 Task: Send an email with the signature Courtney Young with the subject Thank you for a donation and the message I noticed some discrepancies in the inventory report. Can you please review it and let me know if there are any issues? from softage.10@softage.net to softage.6@softage.net and move the email from Sent Items to the folder Influencer marketing
Action: Mouse moved to (468, 455)
Screenshot: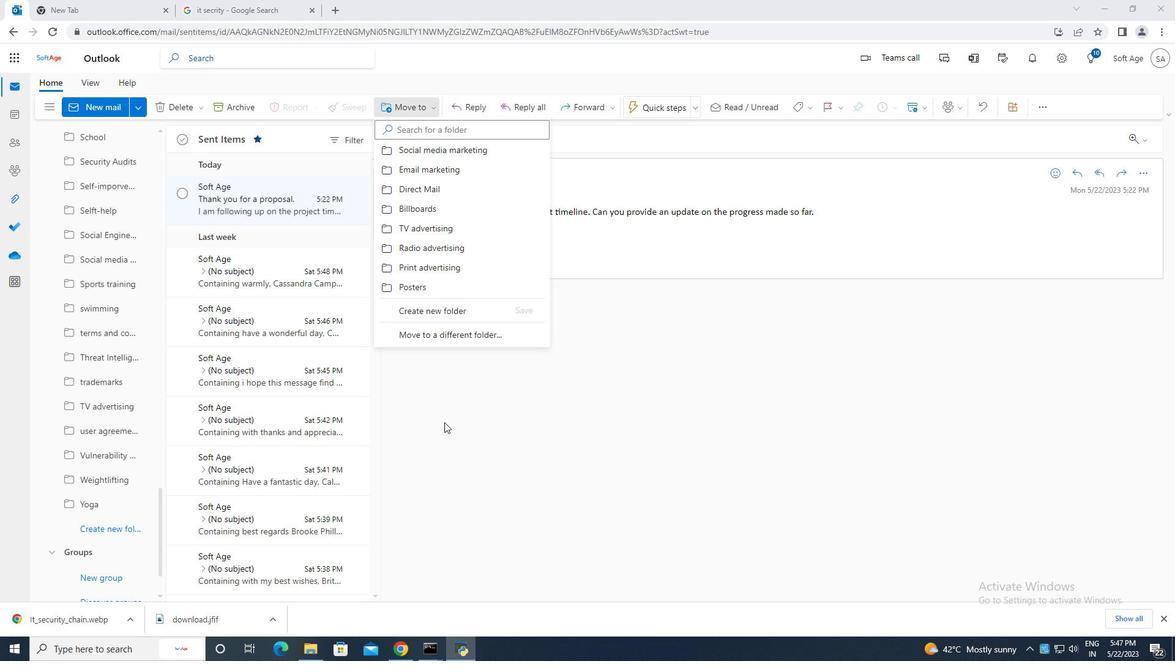 
Action: Mouse pressed left at (468, 455)
Screenshot: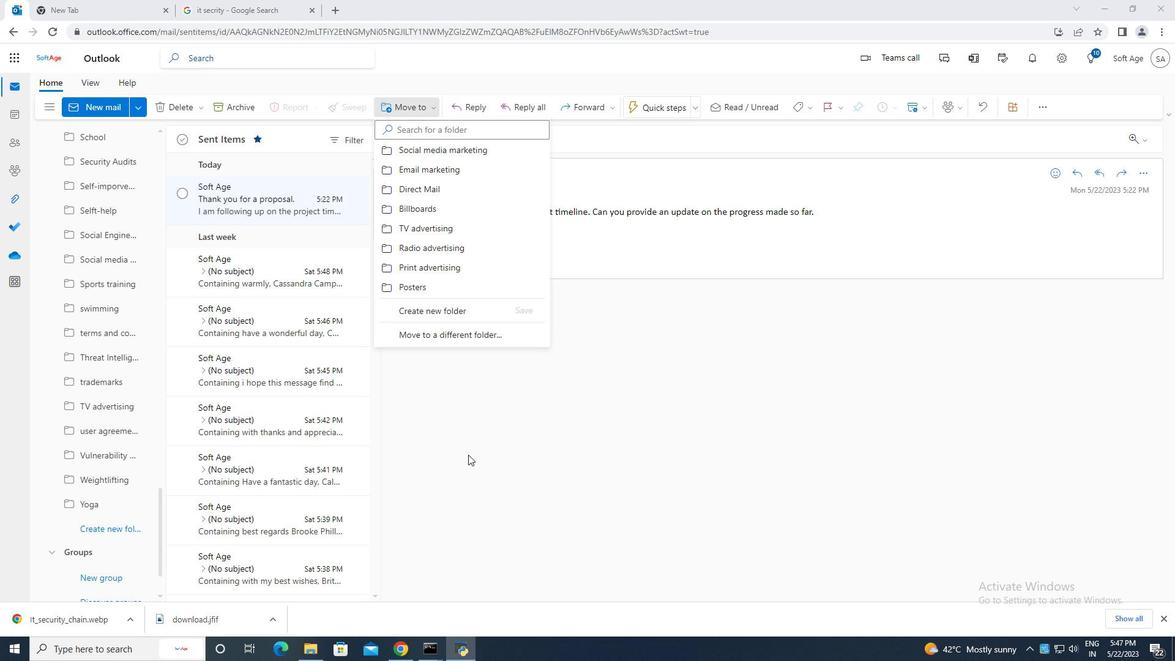 
Action: Mouse moved to (99, 106)
Screenshot: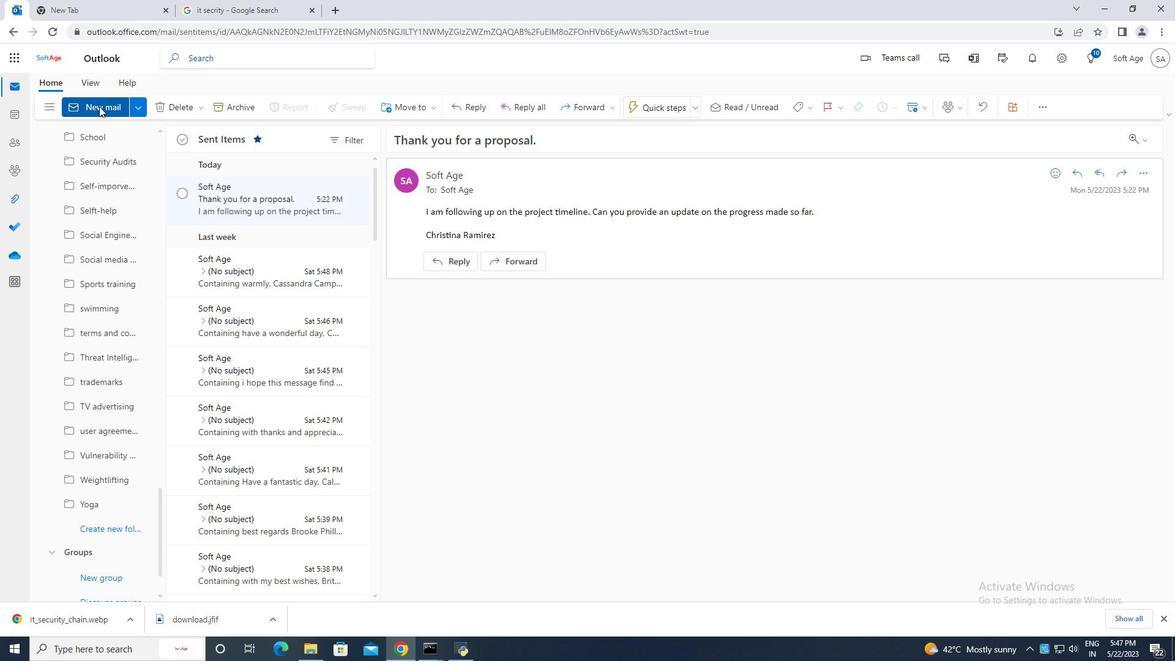 
Action: Mouse pressed left at (99, 106)
Screenshot: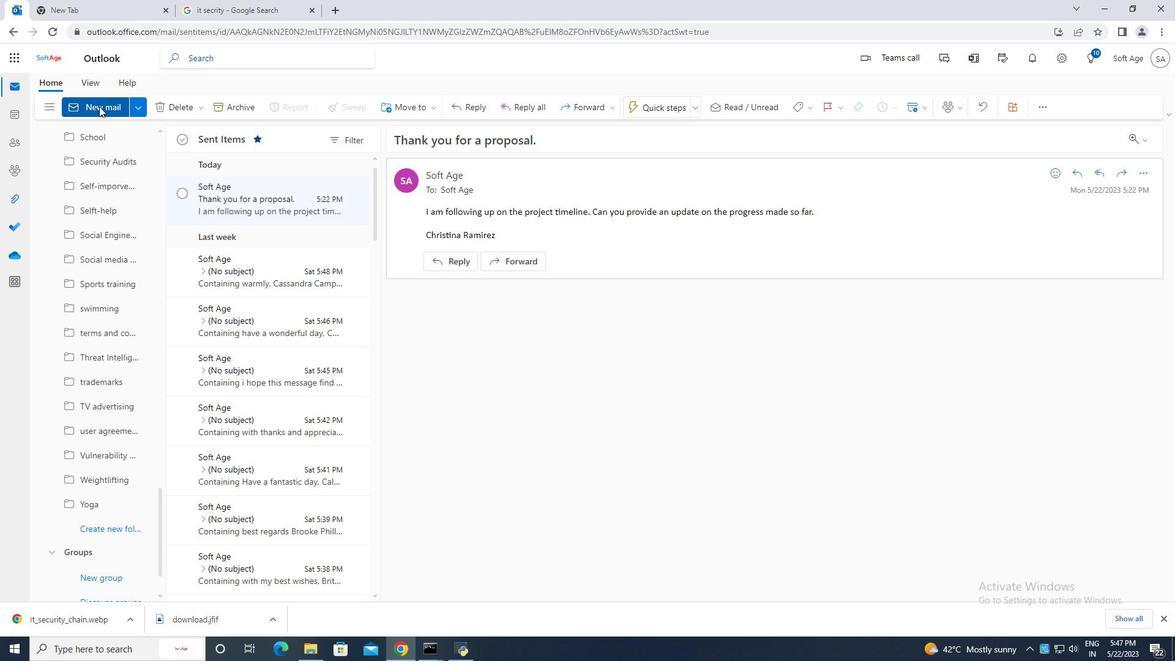 
Action: Mouse moved to (793, 106)
Screenshot: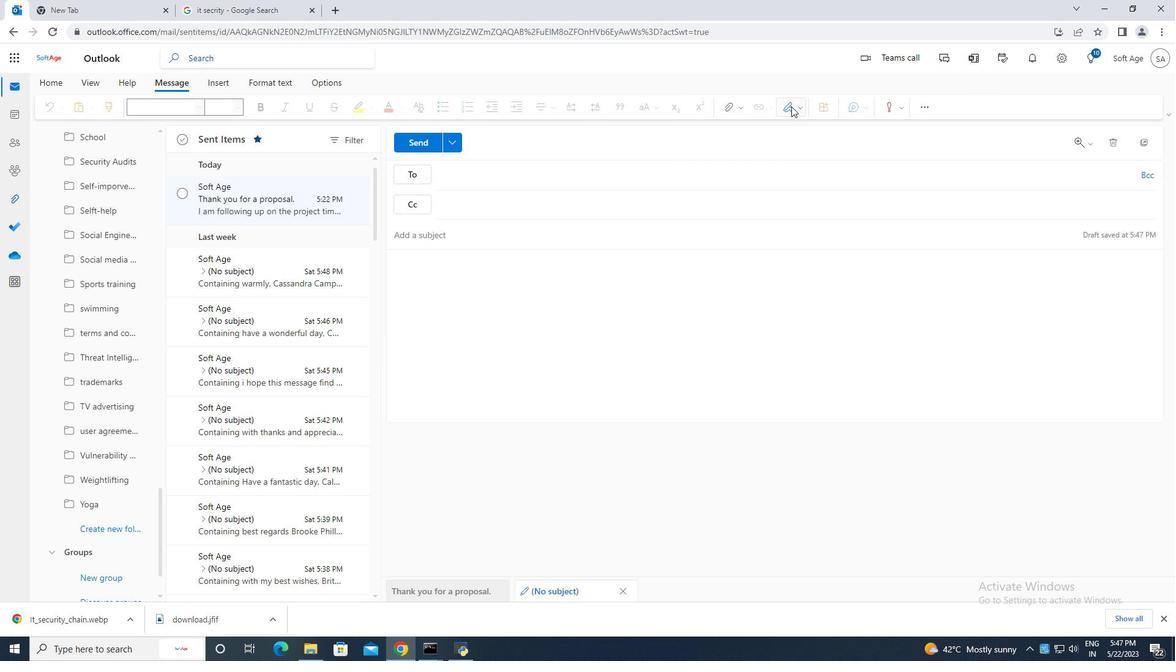 
Action: Mouse pressed left at (793, 106)
Screenshot: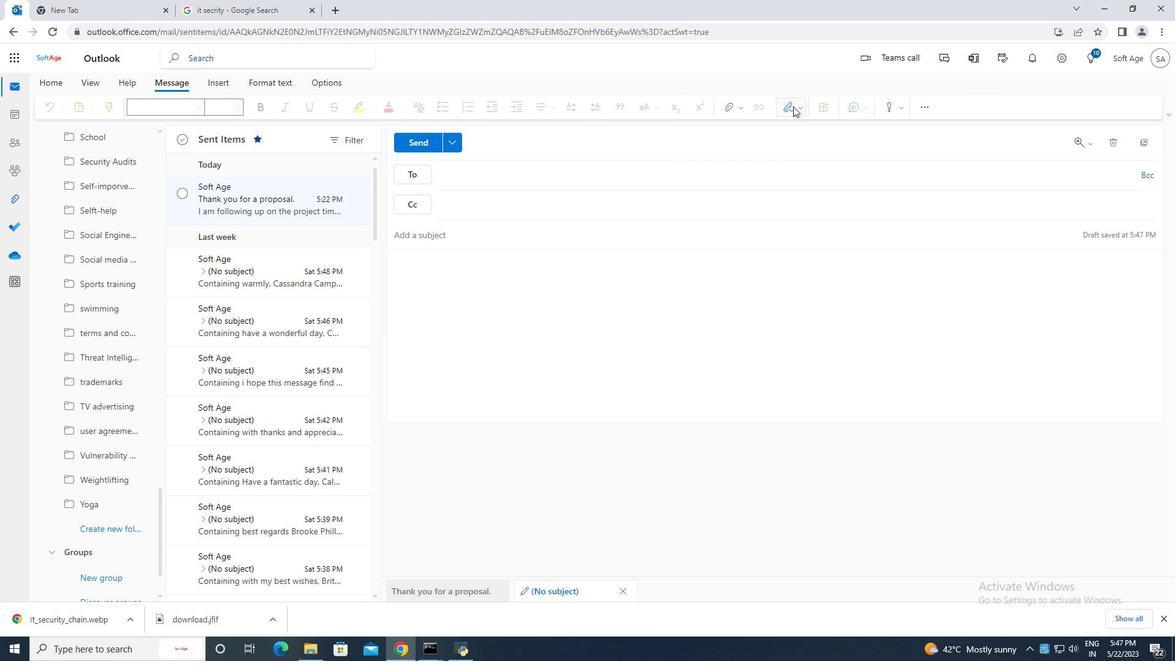 
Action: Mouse moved to (761, 156)
Screenshot: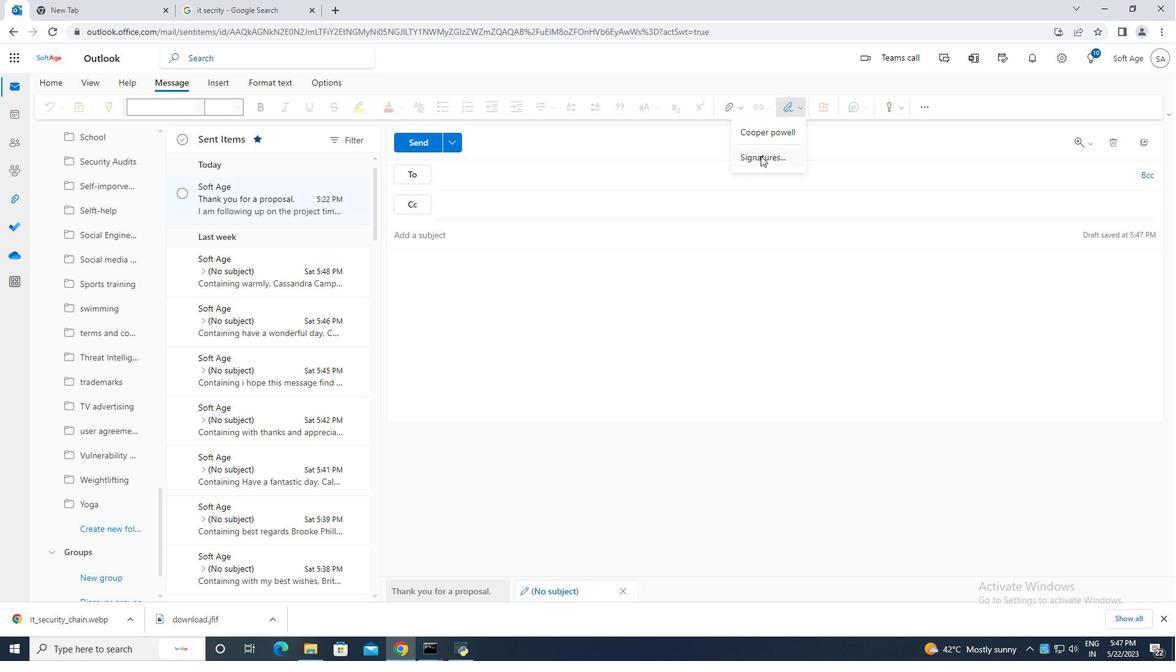 
Action: Mouse pressed left at (761, 156)
Screenshot: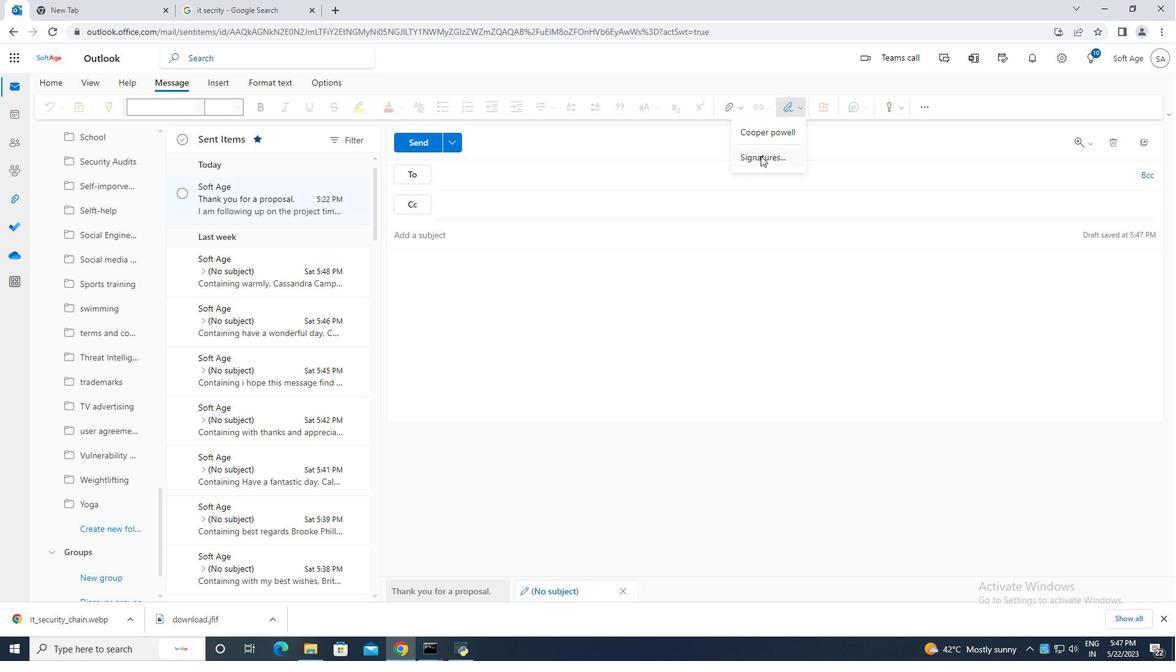 
Action: Mouse moved to (826, 205)
Screenshot: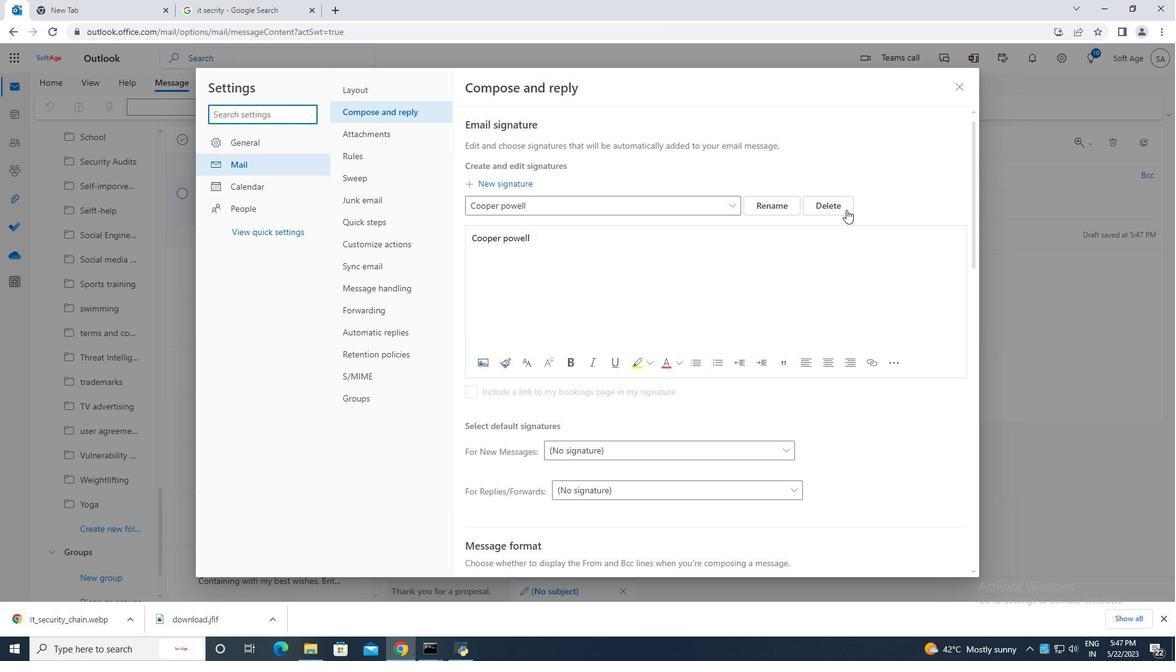 
Action: Mouse pressed left at (826, 205)
Screenshot: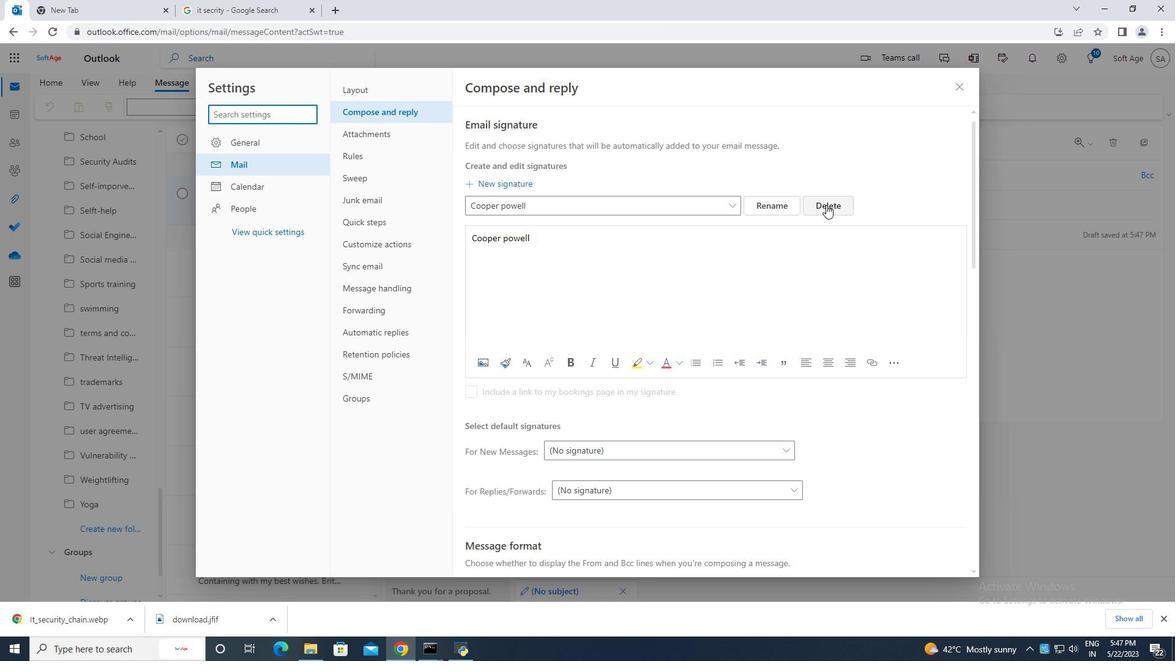 
Action: Mouse moved to (535, 207)
Screenshot: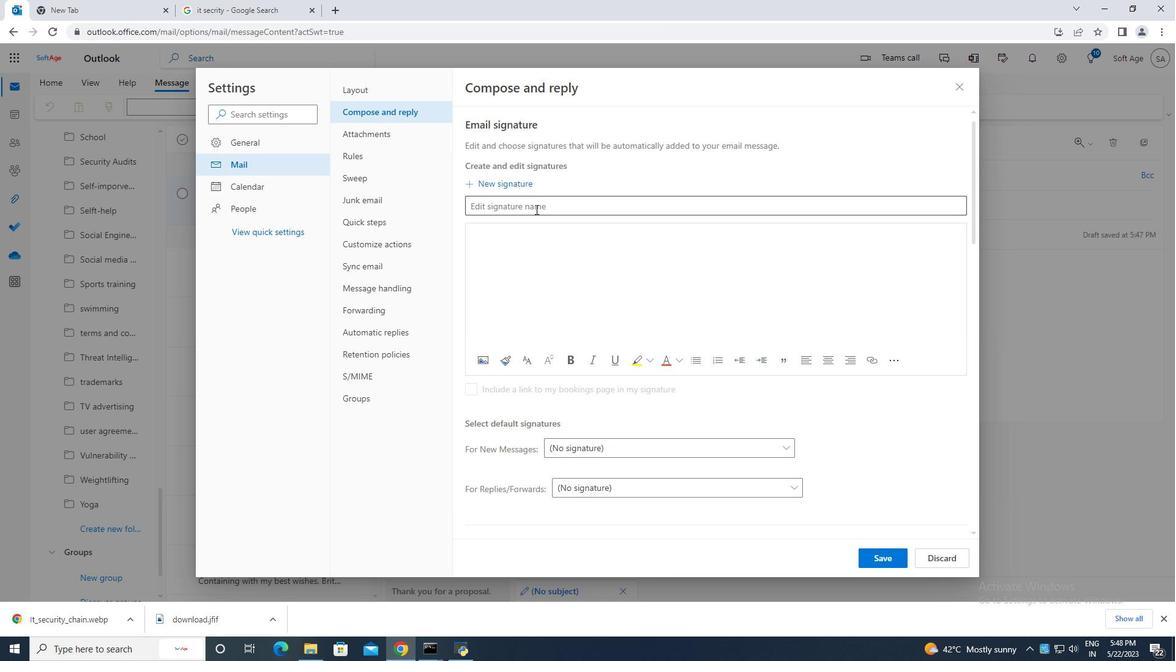 
Action: Mouse pressed left at (535, 207)
Screenshot: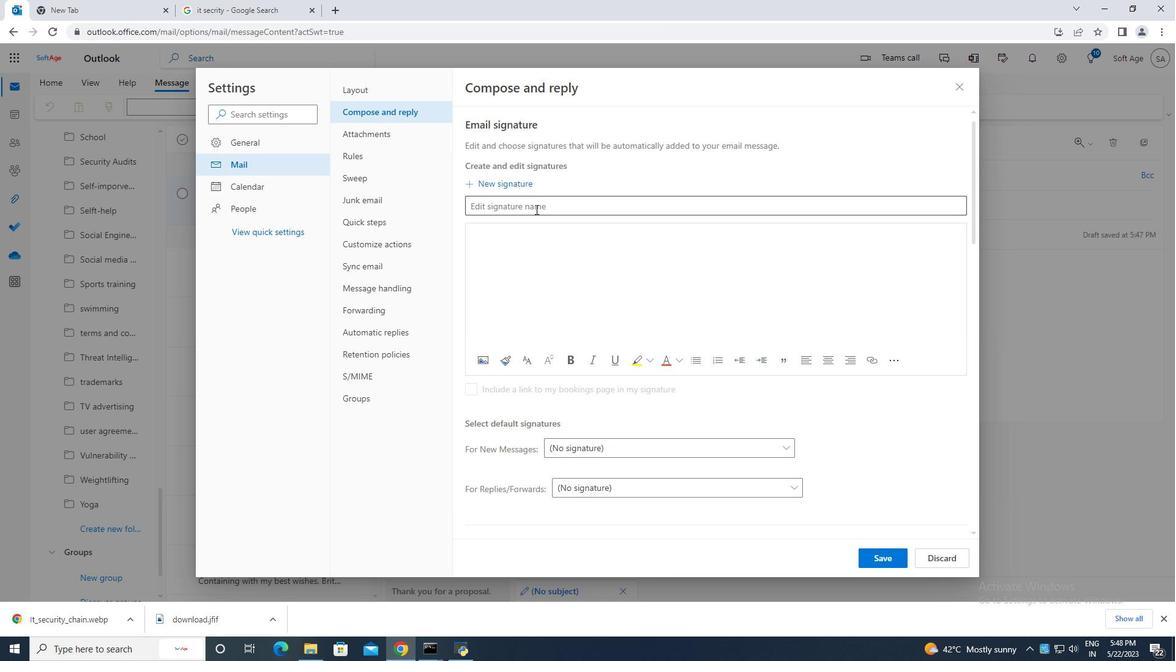 
Action: Key pressed <Key.caps_lock>C<Key.caps_lock>ourtney<Key.space><Key.caps_lock>Y<Key.caps_lock>oung<Key.space><Key.caps_lock>
Screenshot: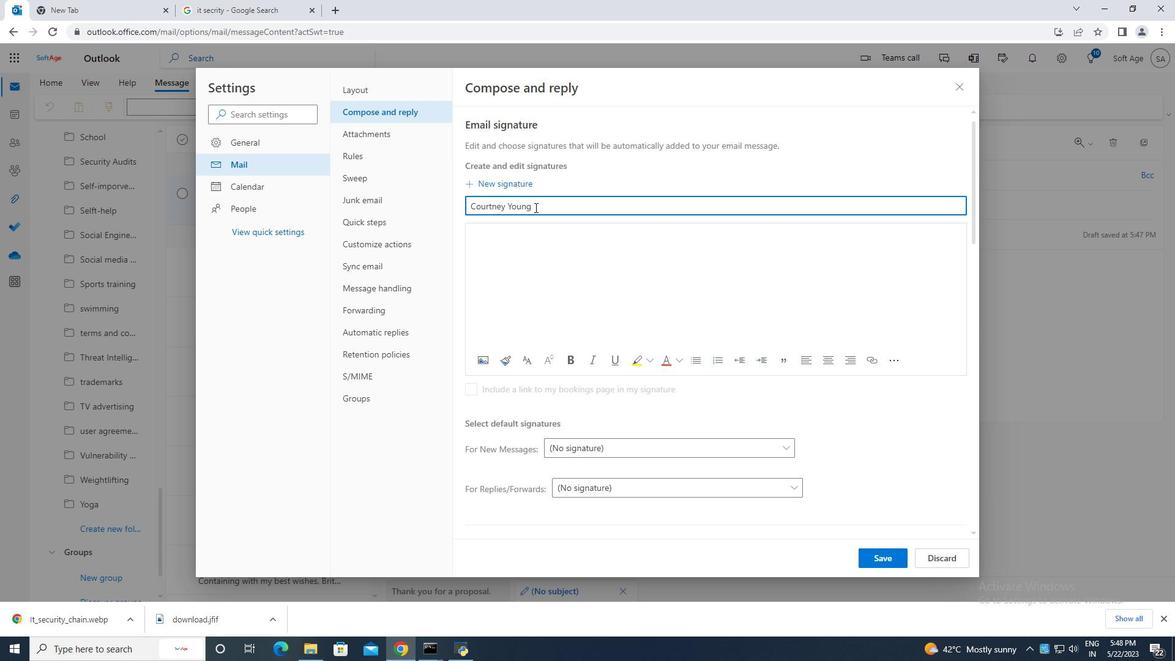 
Action: Mouse moved to (512, 233)
Screenshot: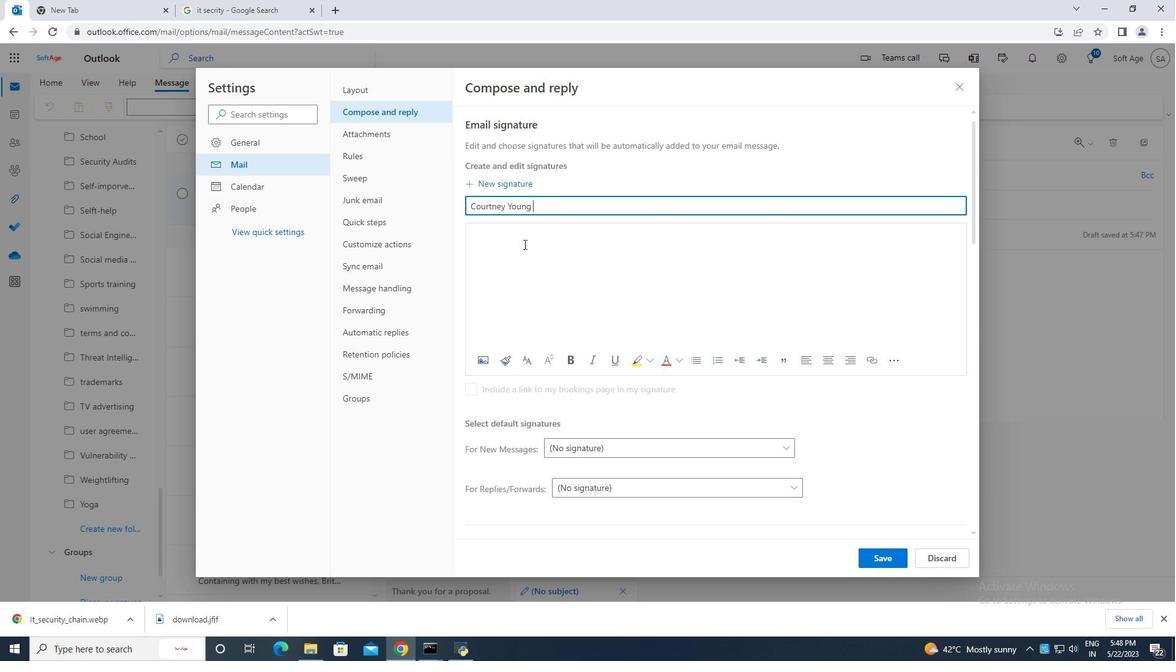 
Action: Mouse pressed left at (512, 233)
Screenshot: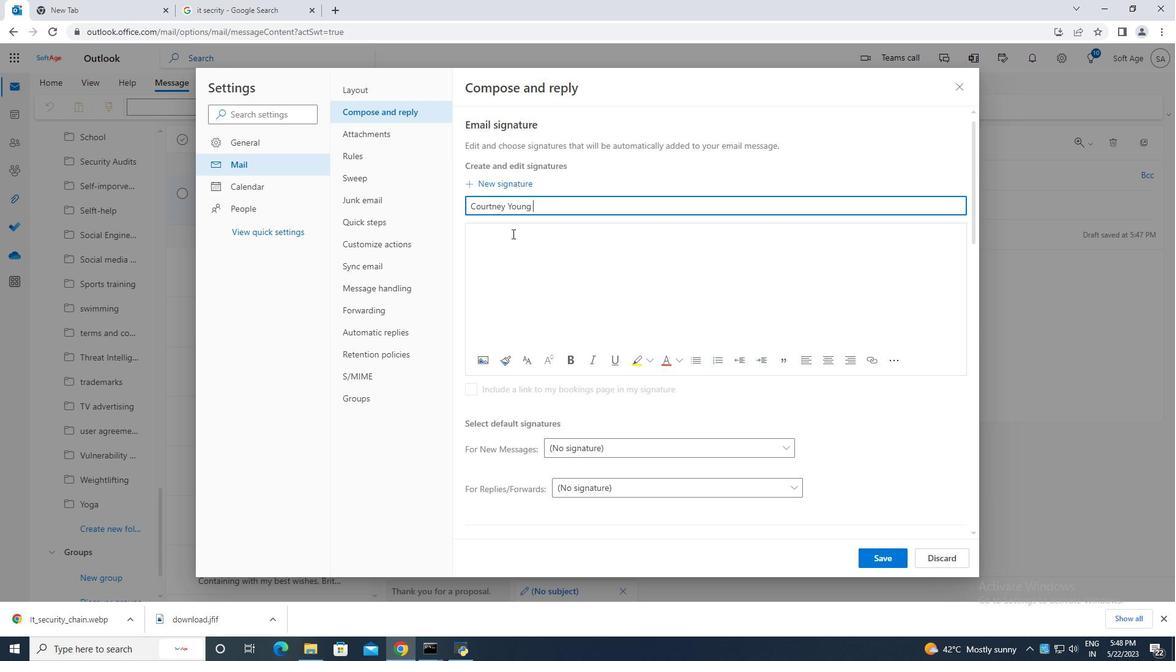
Action: Key pressed <Key.caps_lock>c<Key.caps_lock>OUET<Key.backspace><Key.backspace><Key.backspace><Key.backspace><Key.backspace>C<Key.caps_lock>ourtney<Key.space>y<Key.backspace><Key.caps_lock>Y<Key.caps_lock>oung
Screenshot: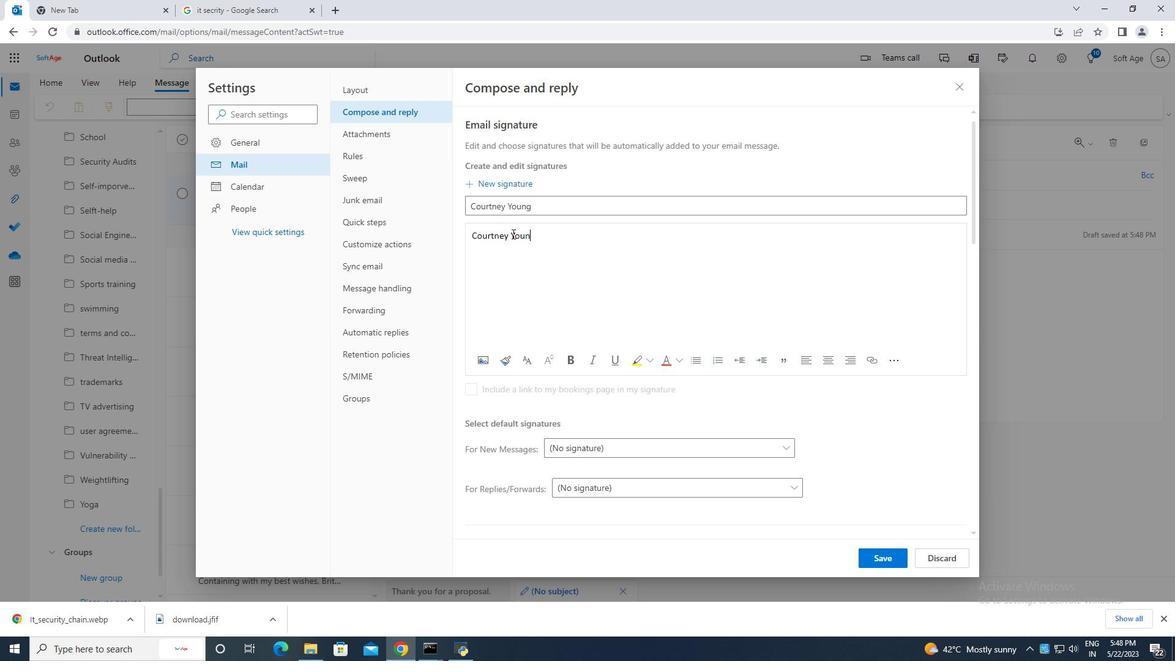 
Action: Mouse moved to (889, 560)
Screenshot: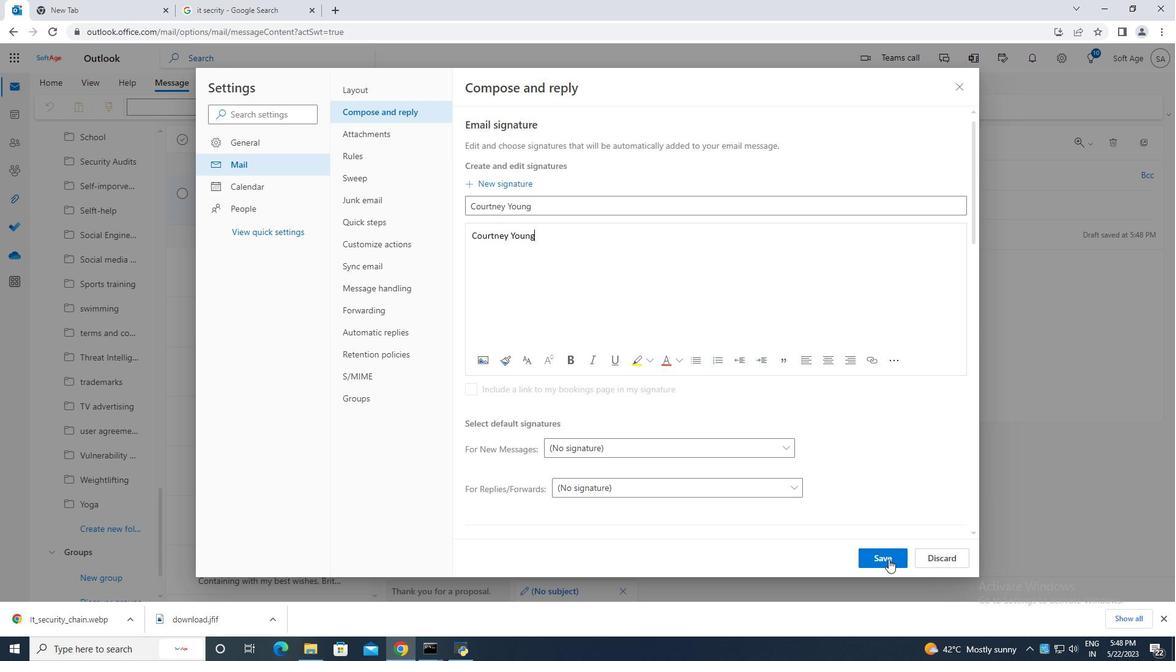 
Action: Mouse pressed left at (889, 560)
Screenshot: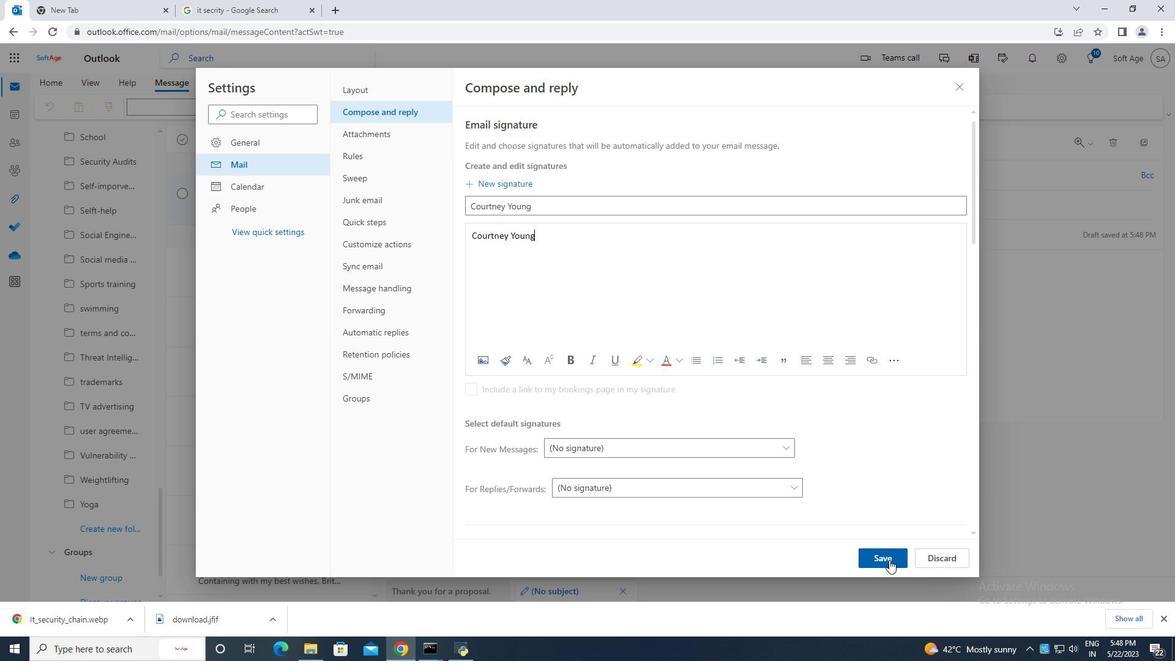 
Action: Mouse moved to (956, 89)
Screenshot: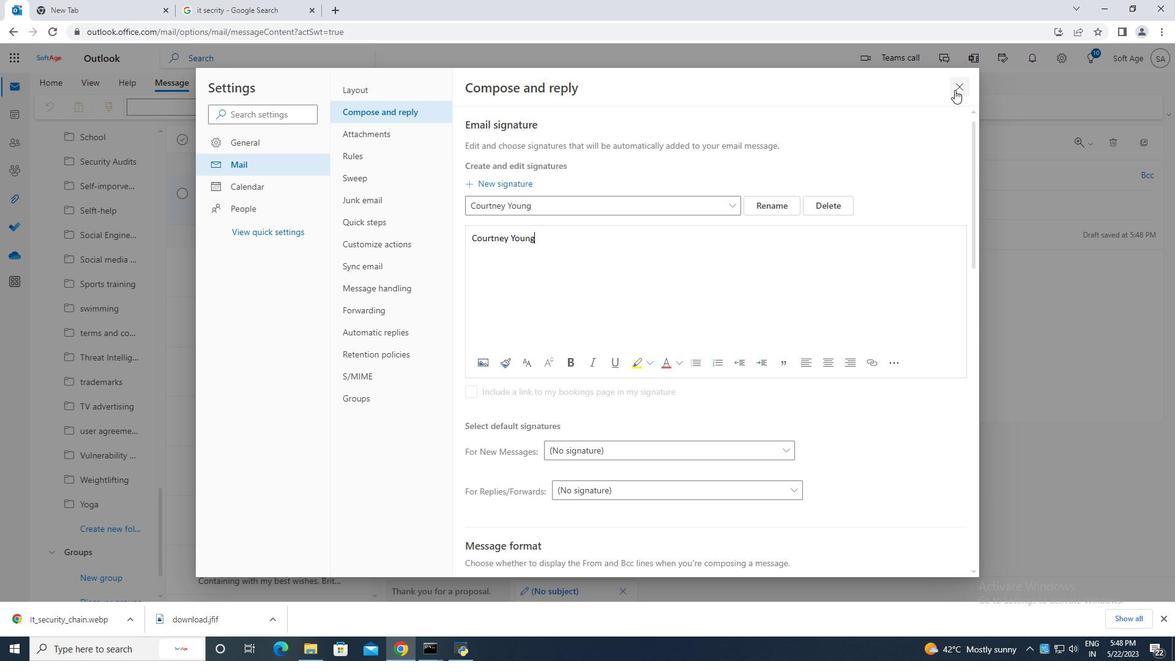
Action: Mouse pressed left at (956, 89)
Screenshot: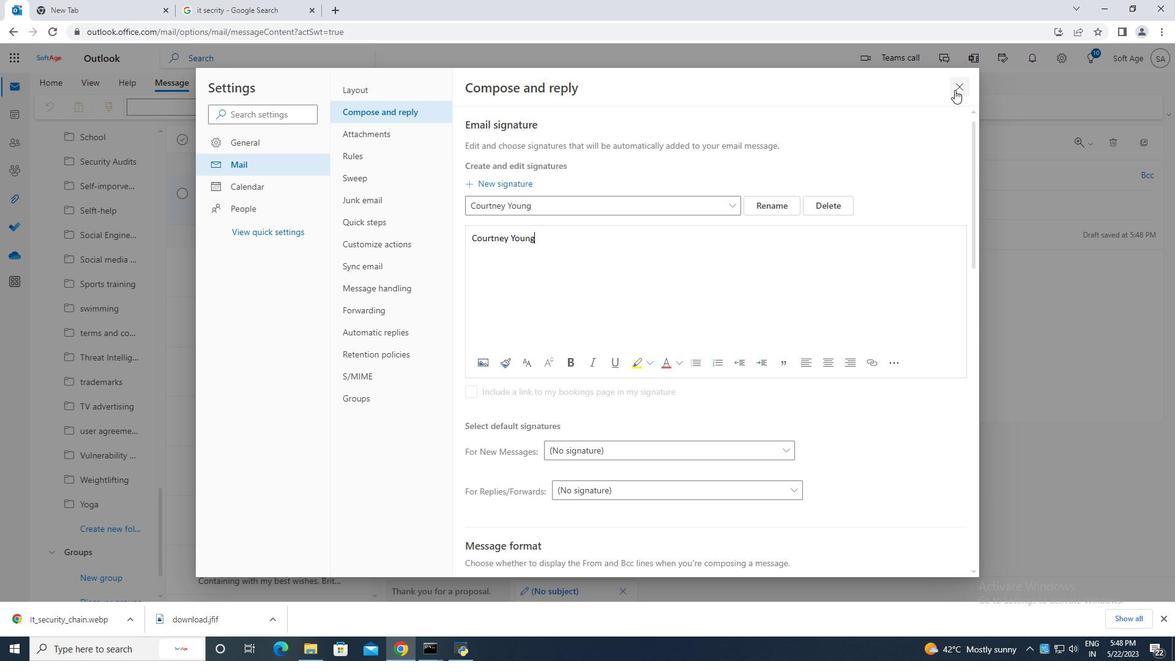 
Action: Mouse moved to (785, 111)
Screenshot: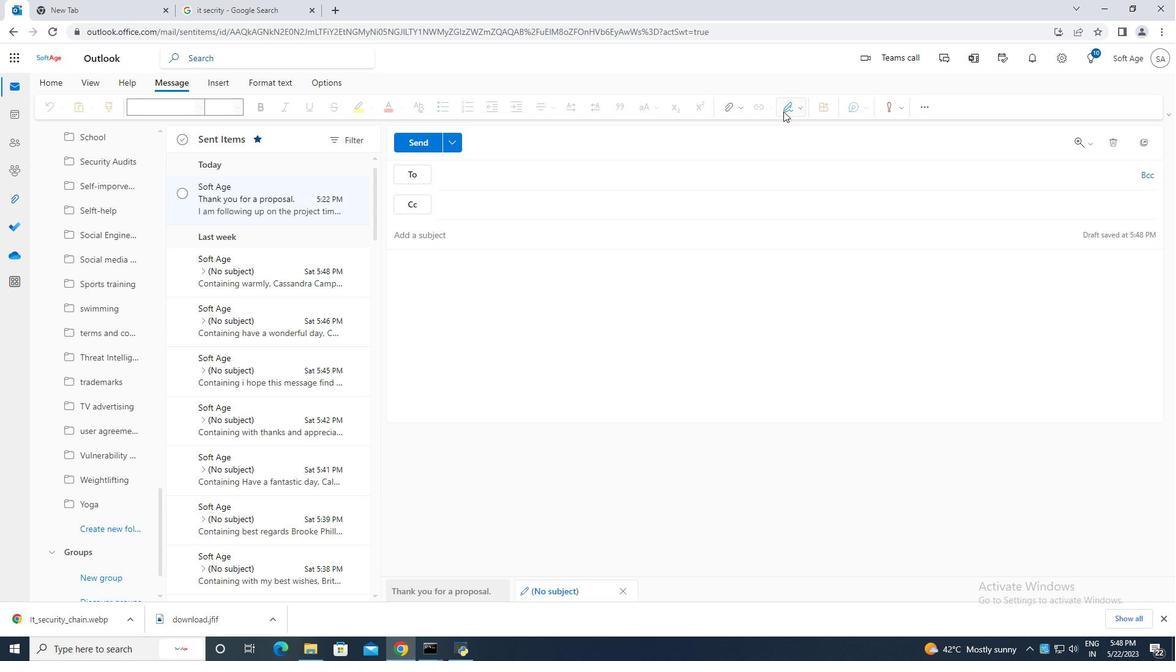 
Action: Mouse pressed left at (785, 111)
Screenshot: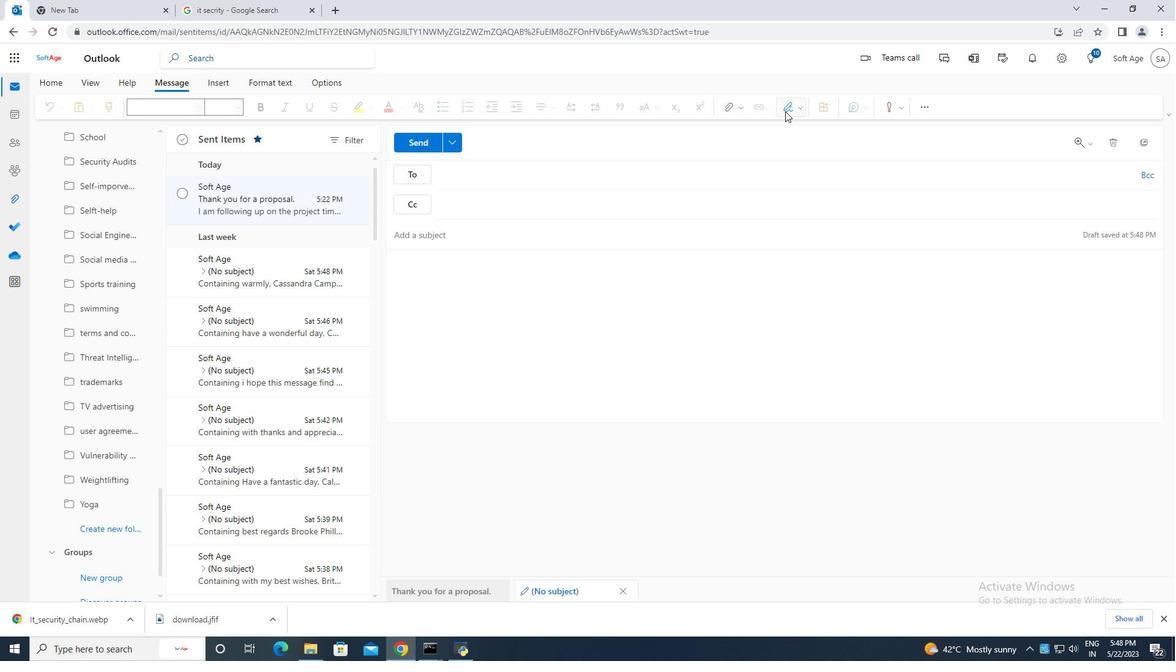 
Action: Mouse moved to (775, 130)
Screenshot: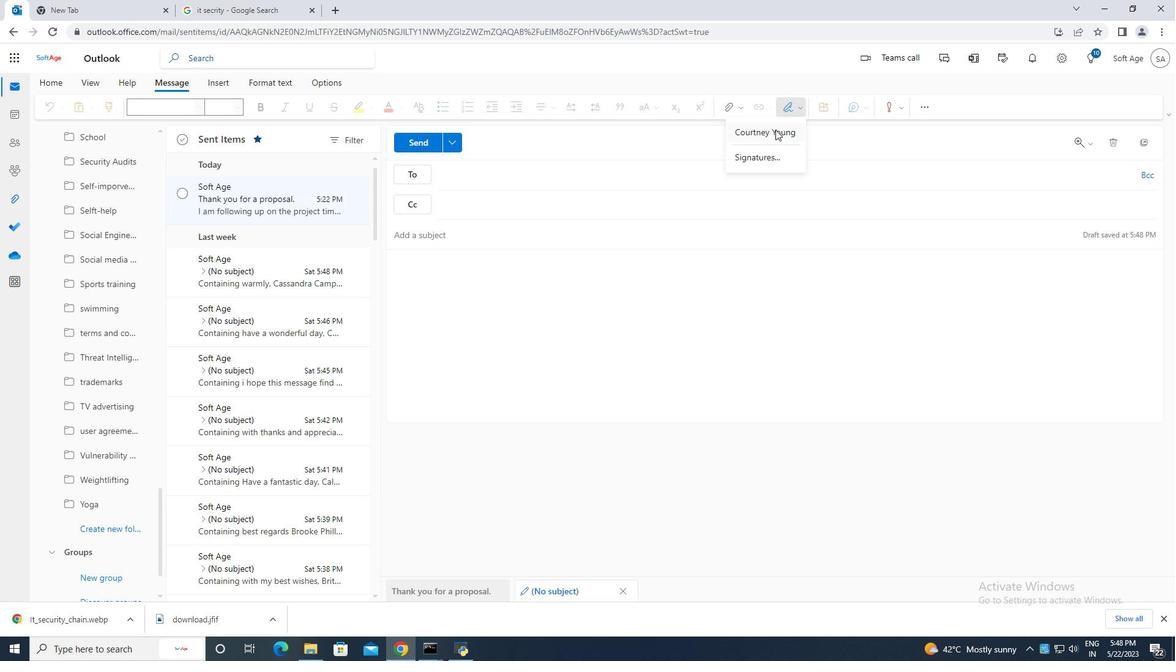 
Action: Mouse pressed left at (775, 130)
Screenshot: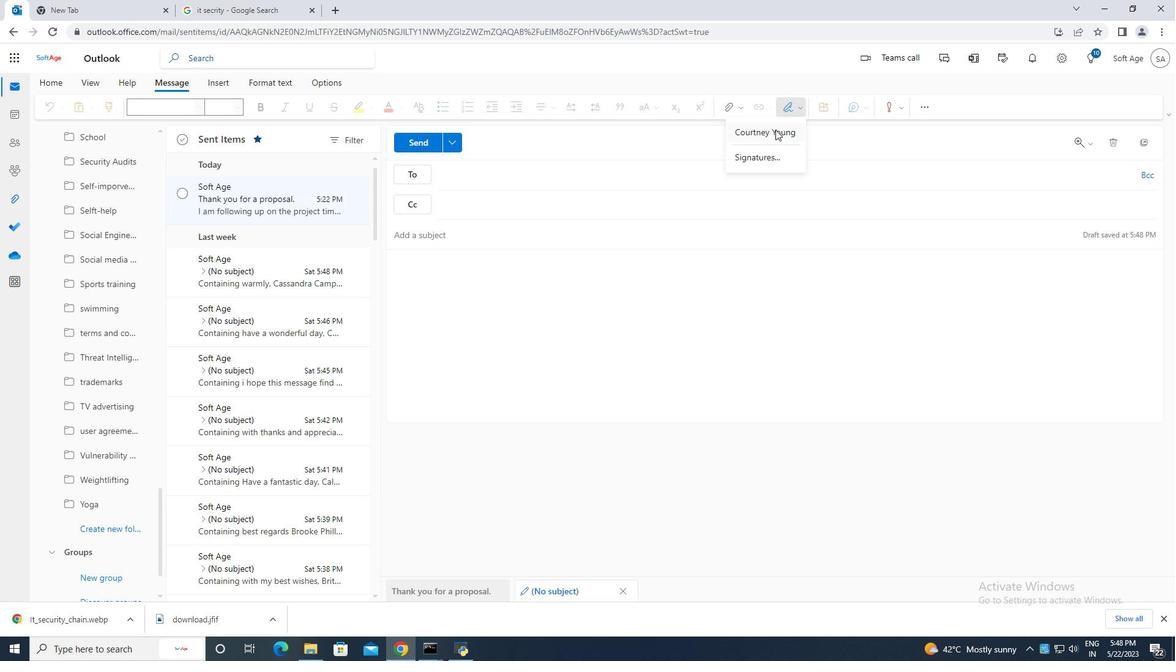 
Action: Mouse moved to (429, 232)
Screenshot: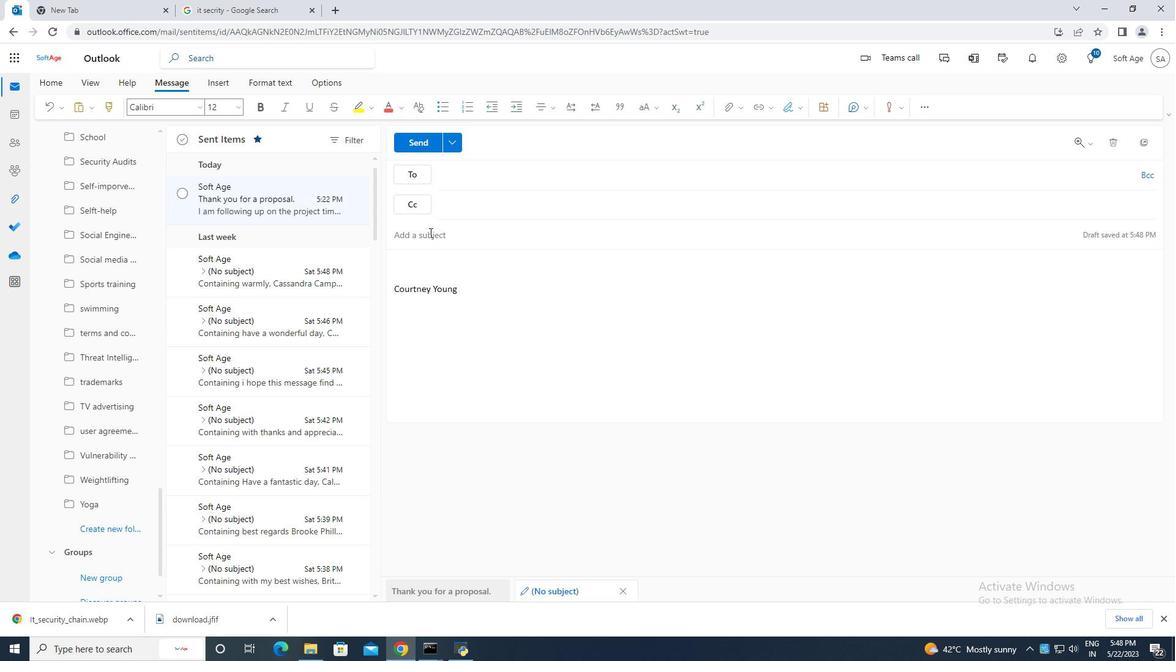 
Action: Mouse pressed left at (429, 232)
Screenshot: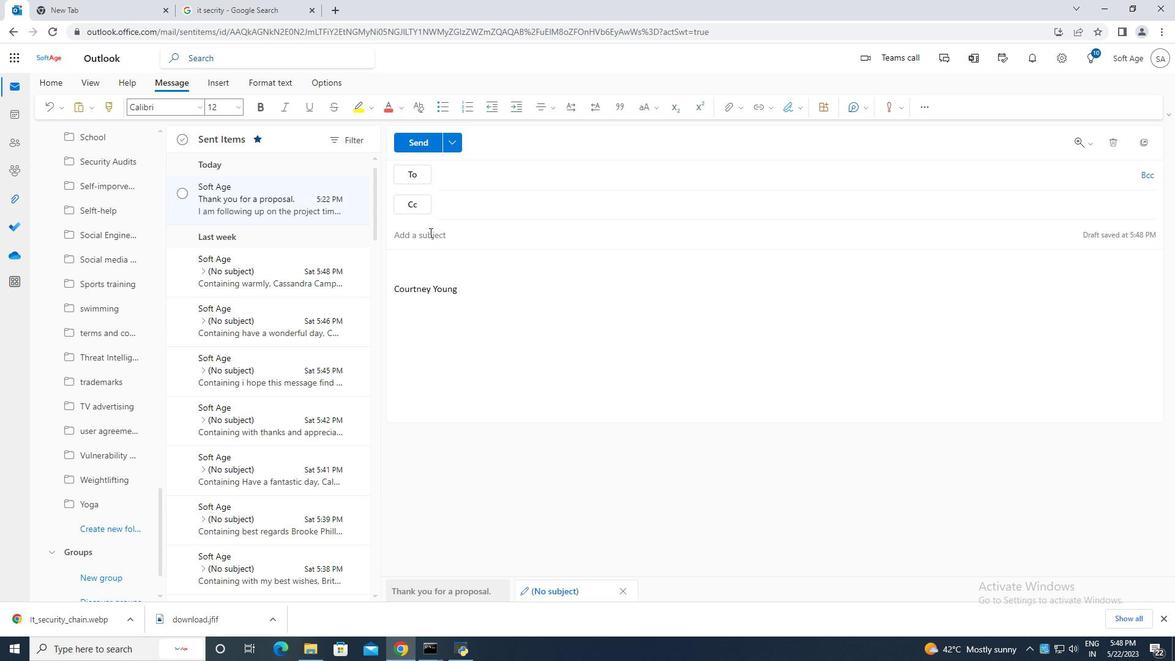 
Action: Mouse moved to (429, 233)
Screenshot: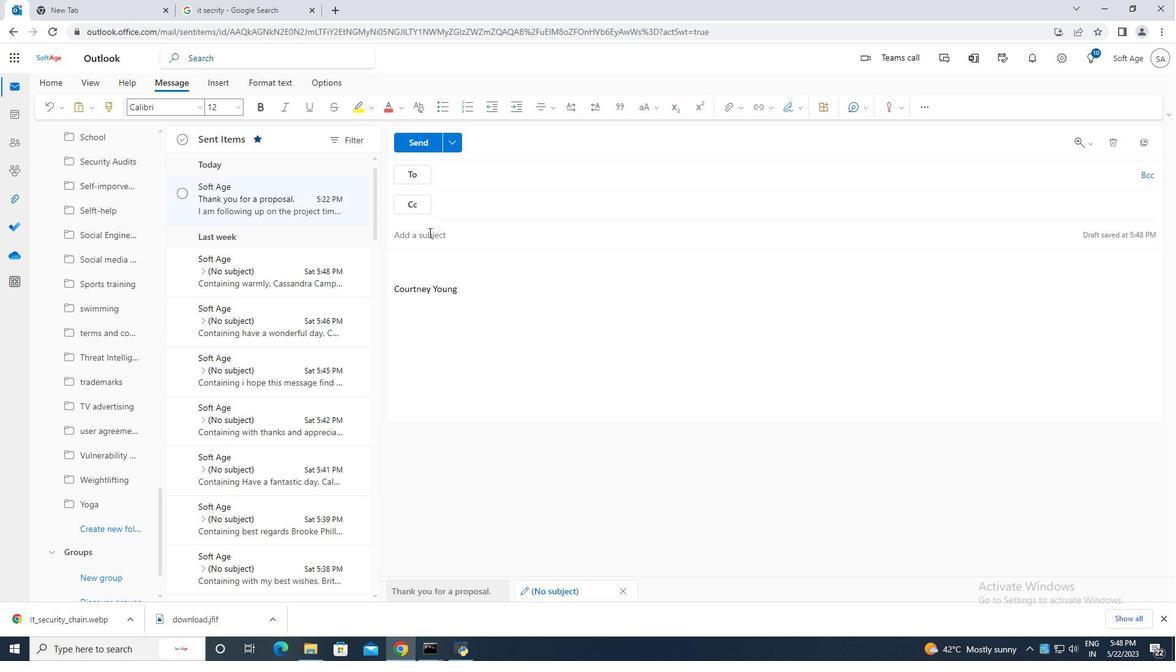 
Action: Key pressed <Key.caps_lock>T<Key.caps_lock>haan<Key.backspace><Key.backspace>nk<Key.space>you<Key.space>for<Key.space>a<Key.space>donation<Key.space>a<Key.backspace>.<Key.backspace><Key.backspace>.
Screenshot: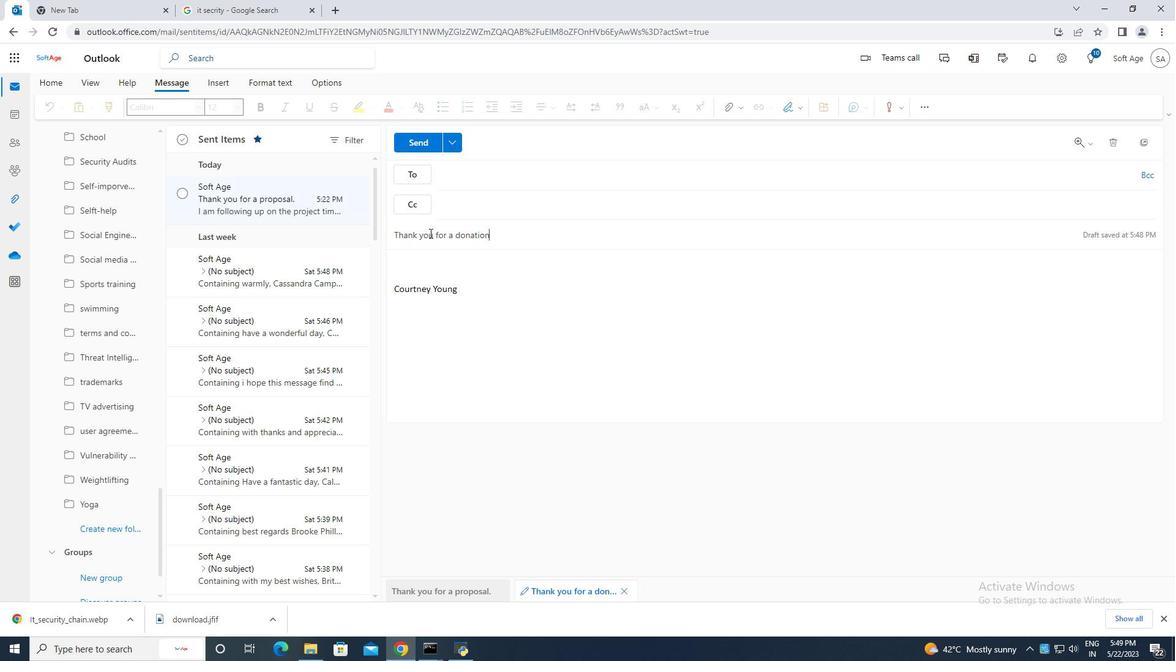 
Action: Mouse moved to (425, 256)
Screenshot: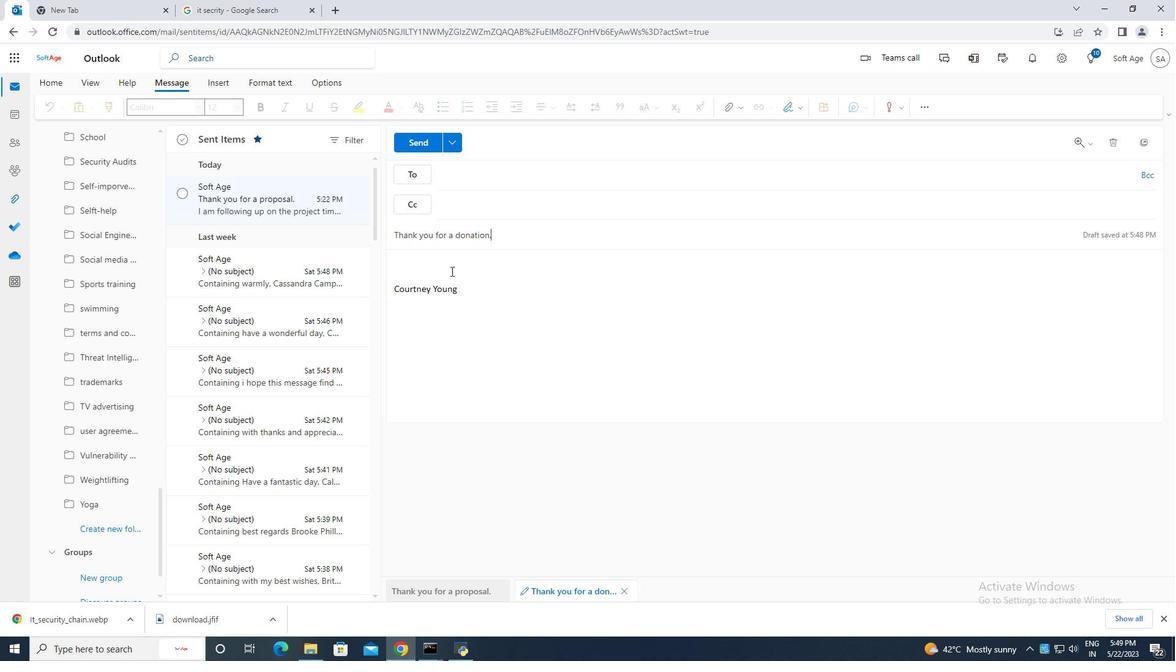 
Action: Mouse pressed left at (425, 256)
Screenshot: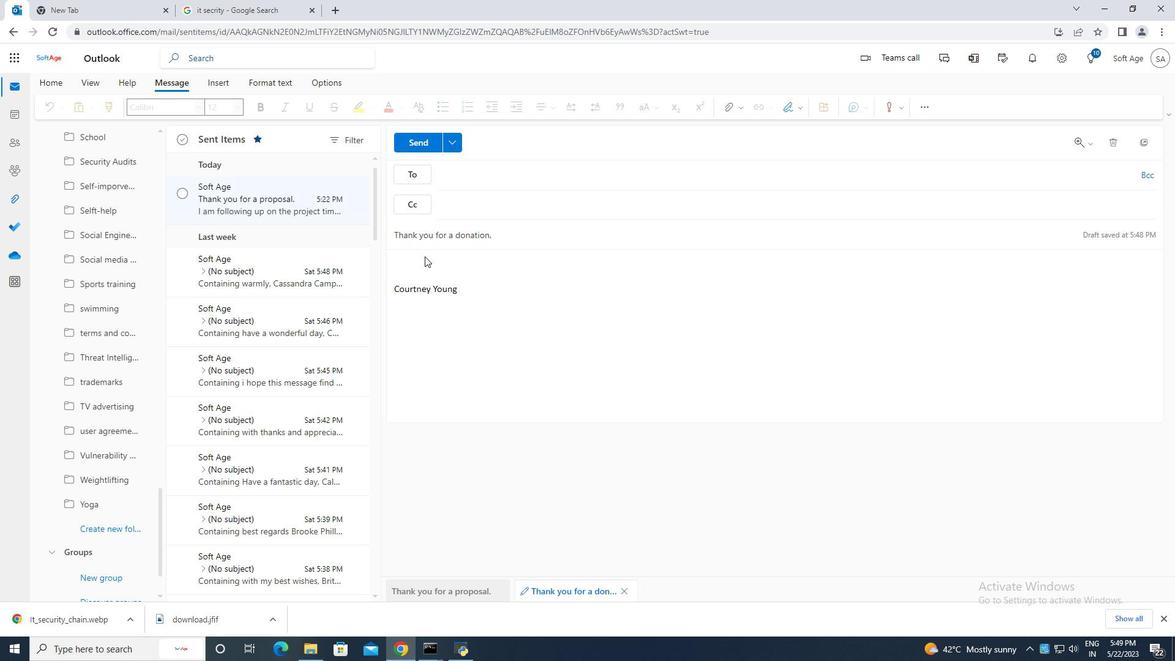 
Action: Mouse moved to (421, 263)
Screenshot: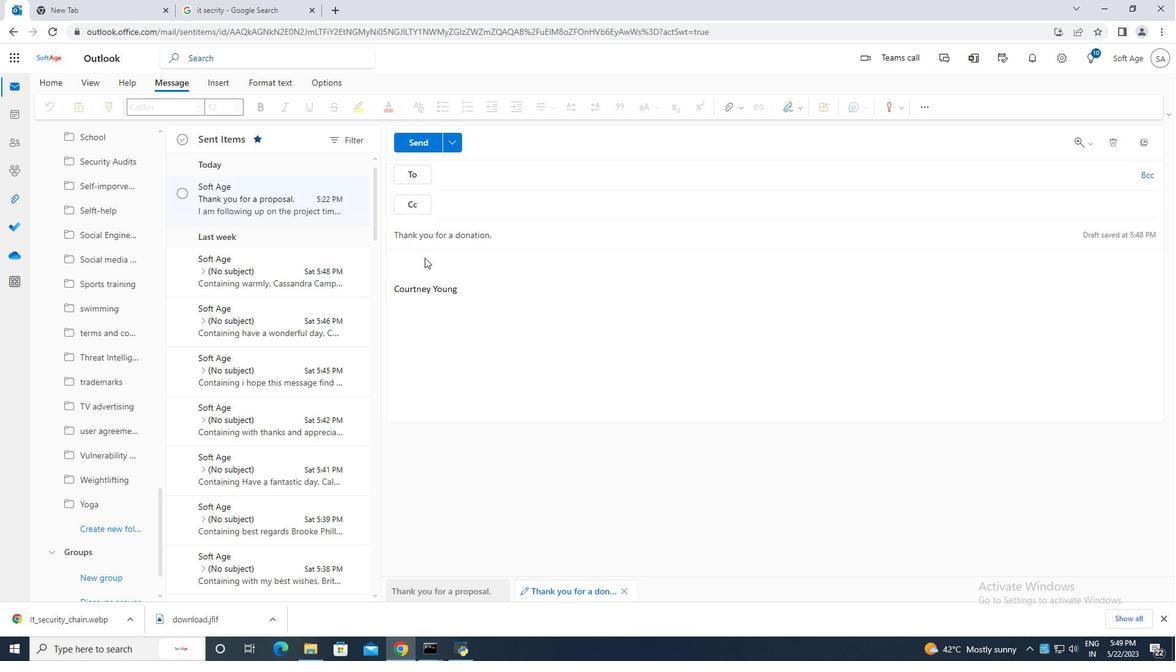 
Action: Mouse pressed left at (421, 263)
Screenshot: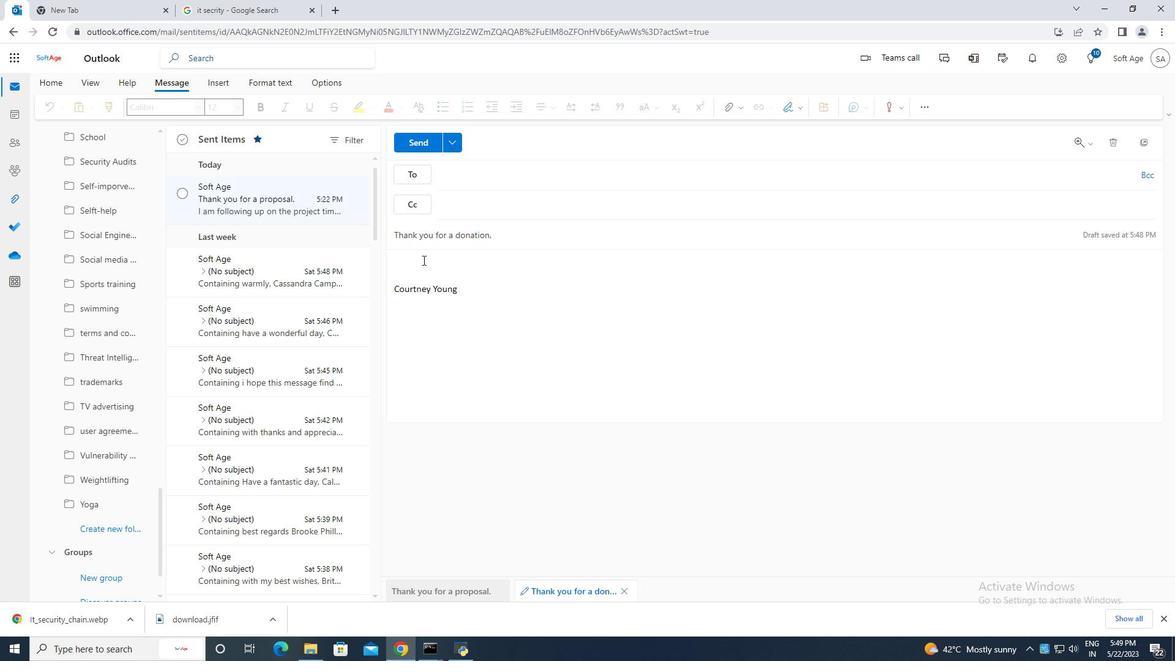 
Action: Mouse moved to (420, 264)
Screenshot: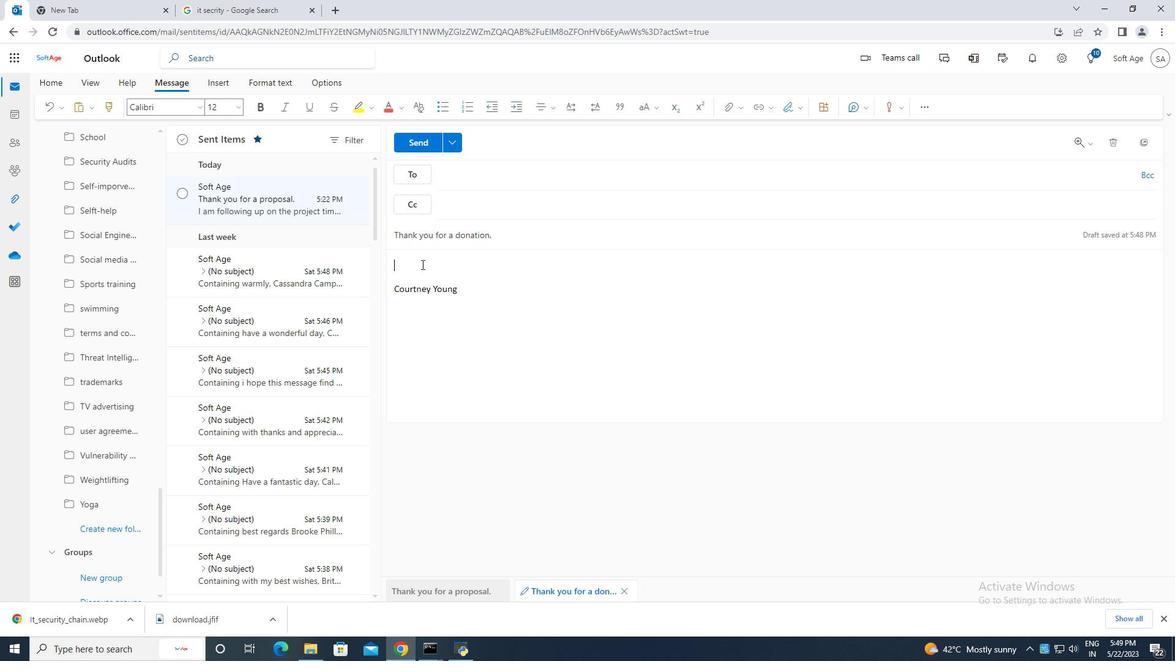 
Action: Key pressed <Key.caps_lock>I<Key.caps_lock><Key.space>noticed<Key.space>some<Key.space>discrepam<Key.backspace>ncies<Key.space>in<Key.space>the<Key.space>m<Key.backspace>inventory<Key.space>report.<Key.space><Key.caps_lock>C<Key.caps_lock>an<Key.space>you<Key.space>please<Key.space>review<Key.space>it<Key.space>and<Key.space>let<Key.space>me<Key.space>know<Key.space>if<Key.space>there<Key.space>are<Key.space>any<Key.space>s<Key.backspace>isues.
Screenshot: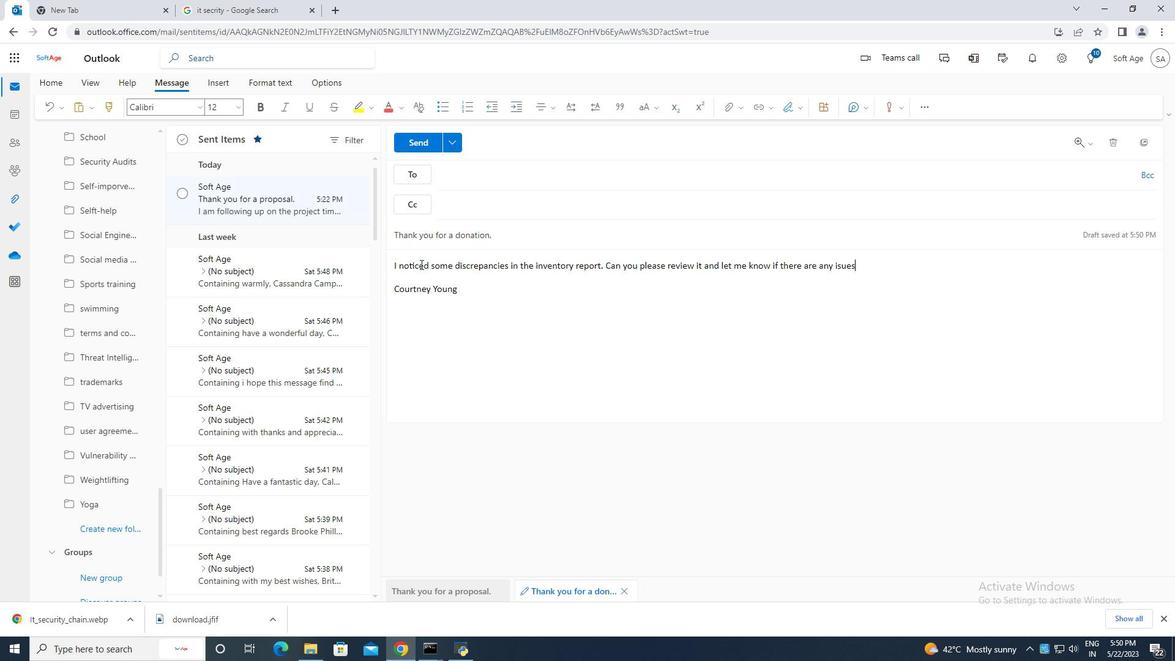 
Action: Mouse moved to (841, 267)
Screenshot: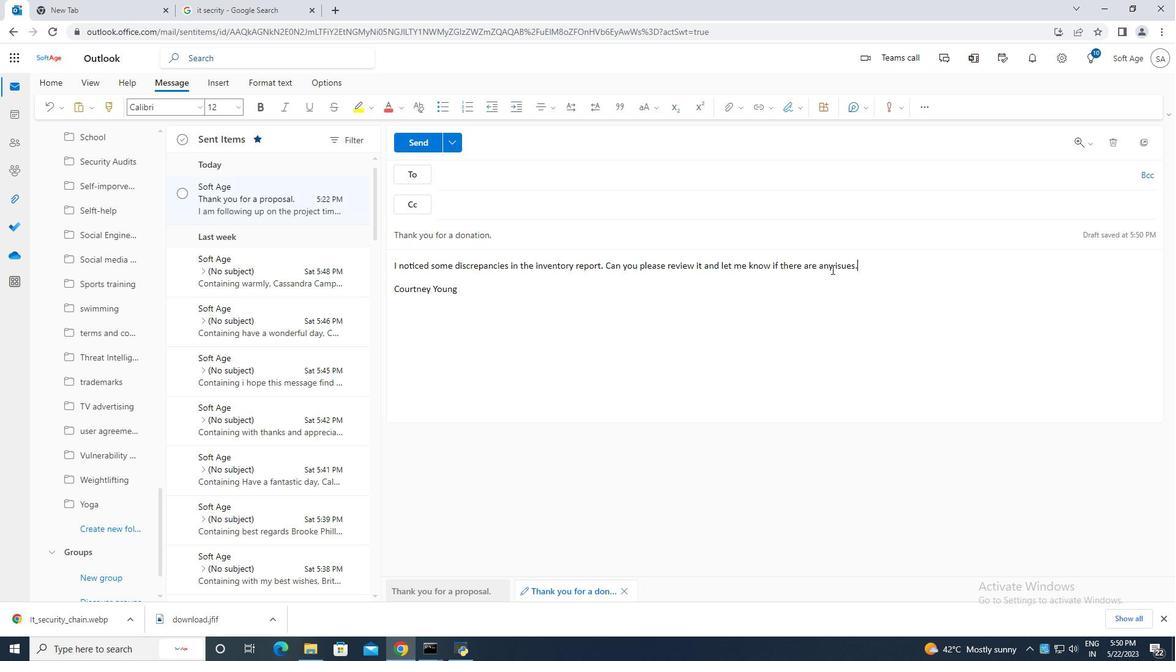 
Action: Mouse pressed left at (841, 267)
Screenshot: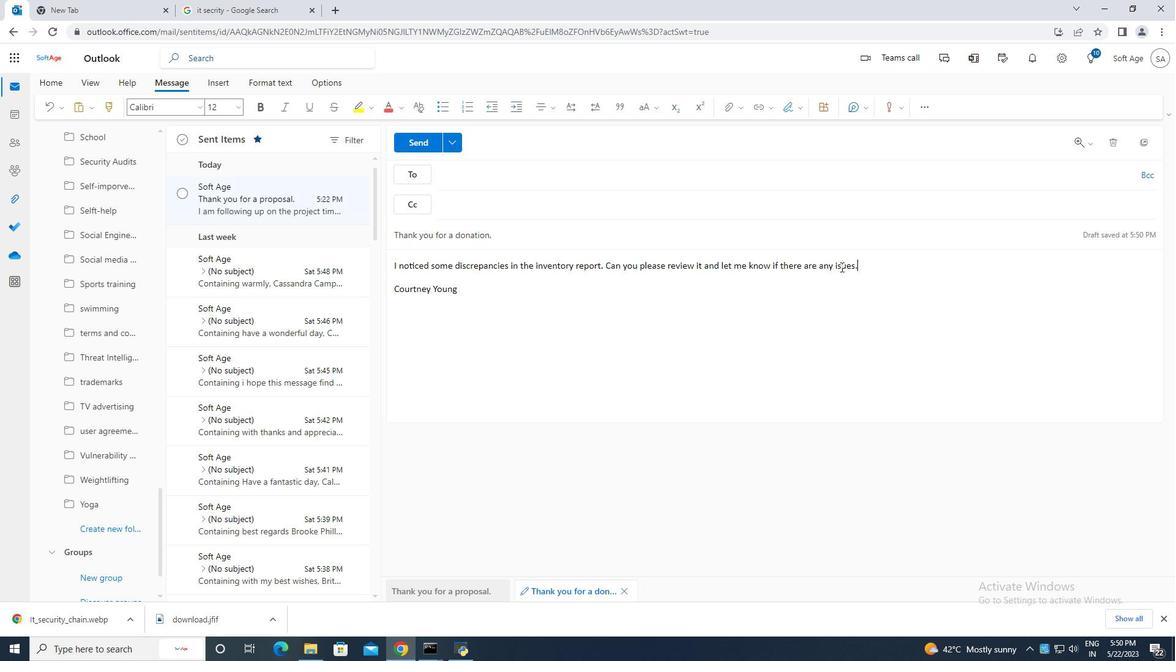 
Action: Key pressed s
Screenshot: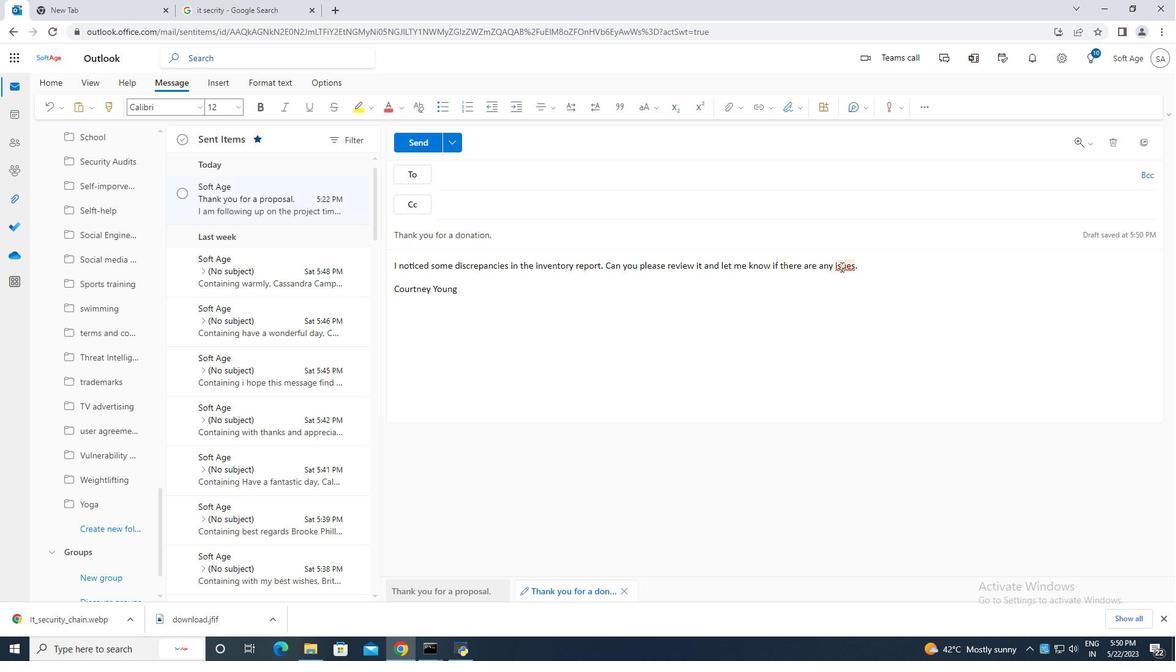 
Action: Mouse moved to (453, 175)
Screenshot: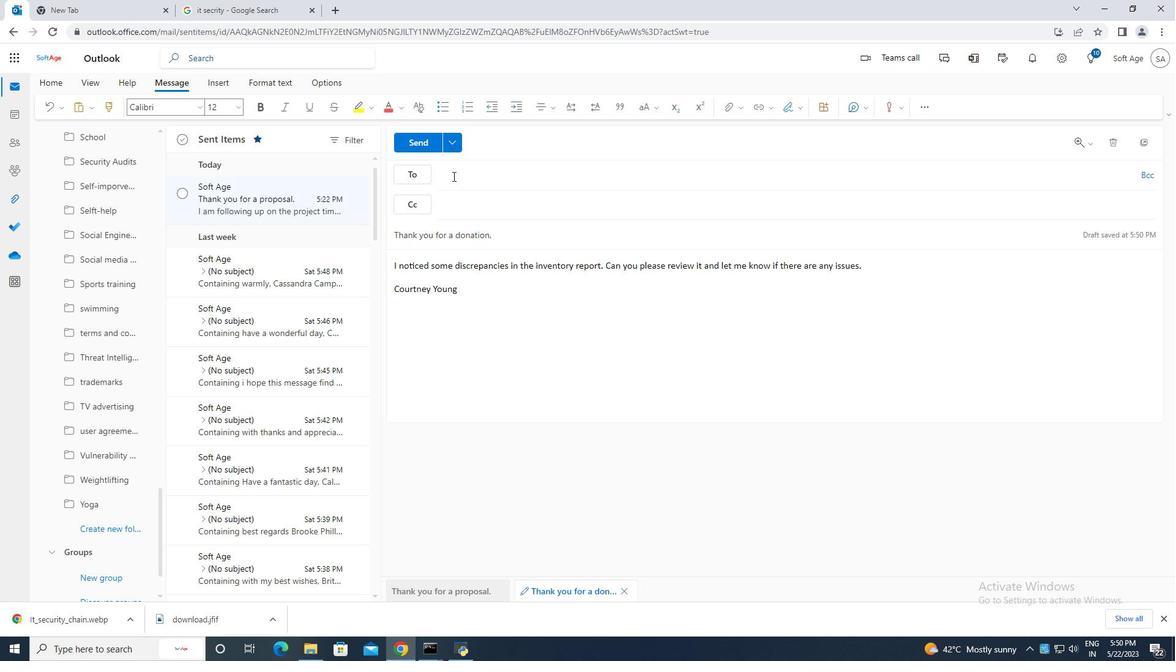 
Action: Mouse pressed left at (453, 175)
Screenshot: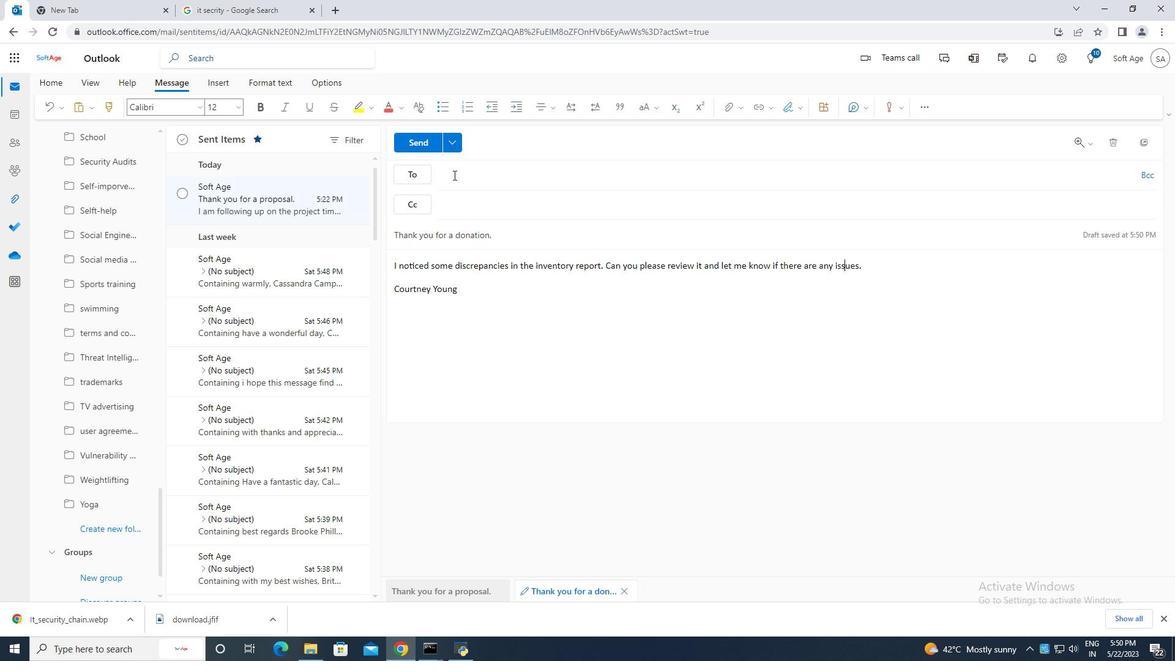 
Action: Mouse moved to (455, 174)
Screenshot: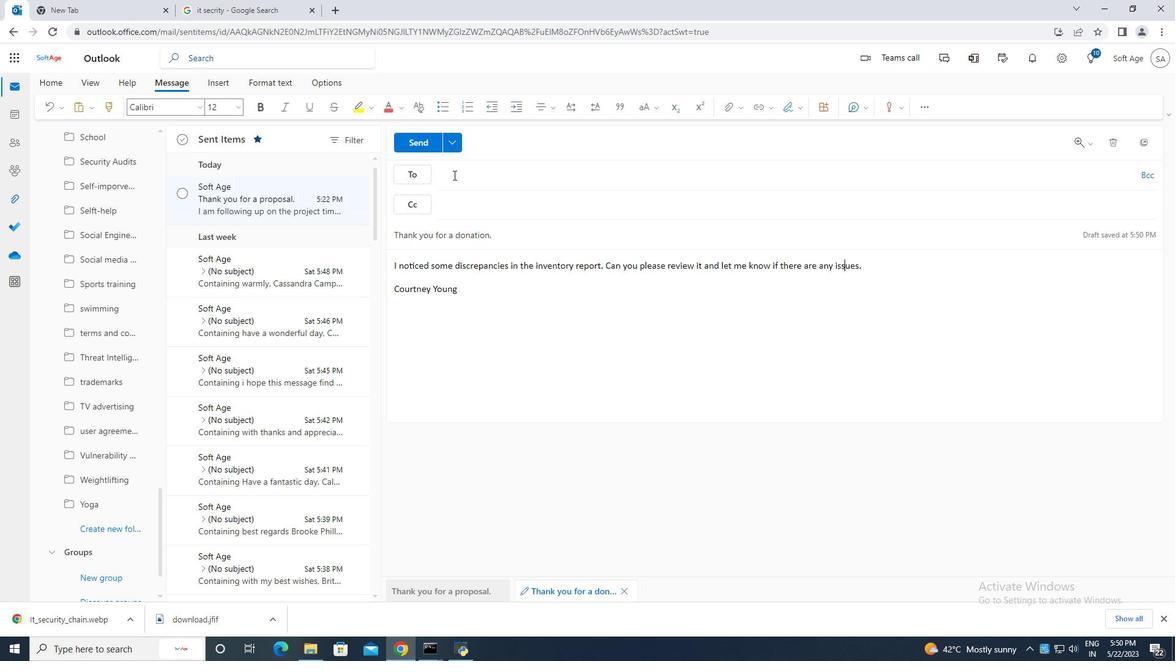 
Action: Key pressed softage.6<Key.shift>@
Screenshot: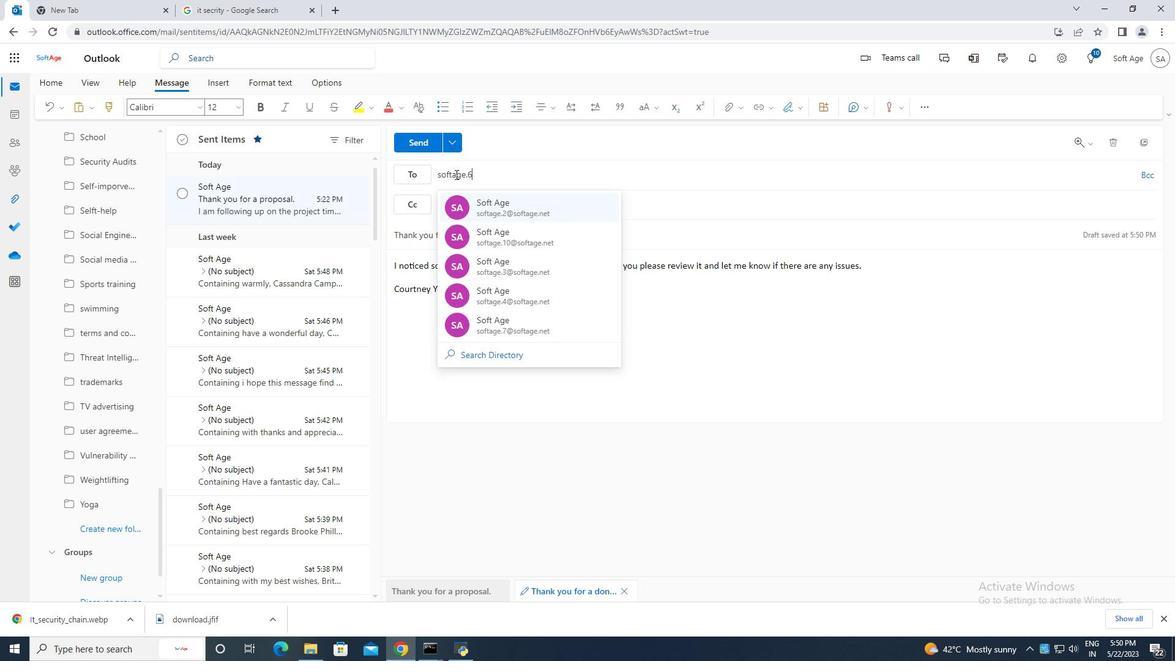 
Action: Mouse moved to (556, 206)
Screenshot: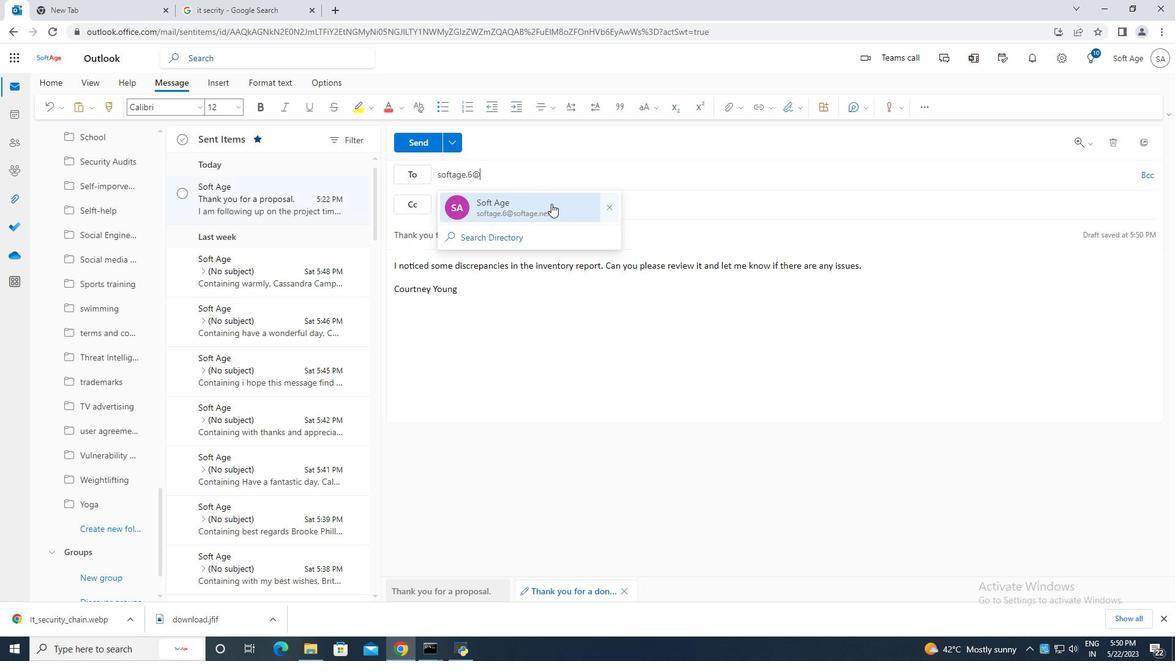
Action: Mouse pressed left at (556, 206)
Screenshot: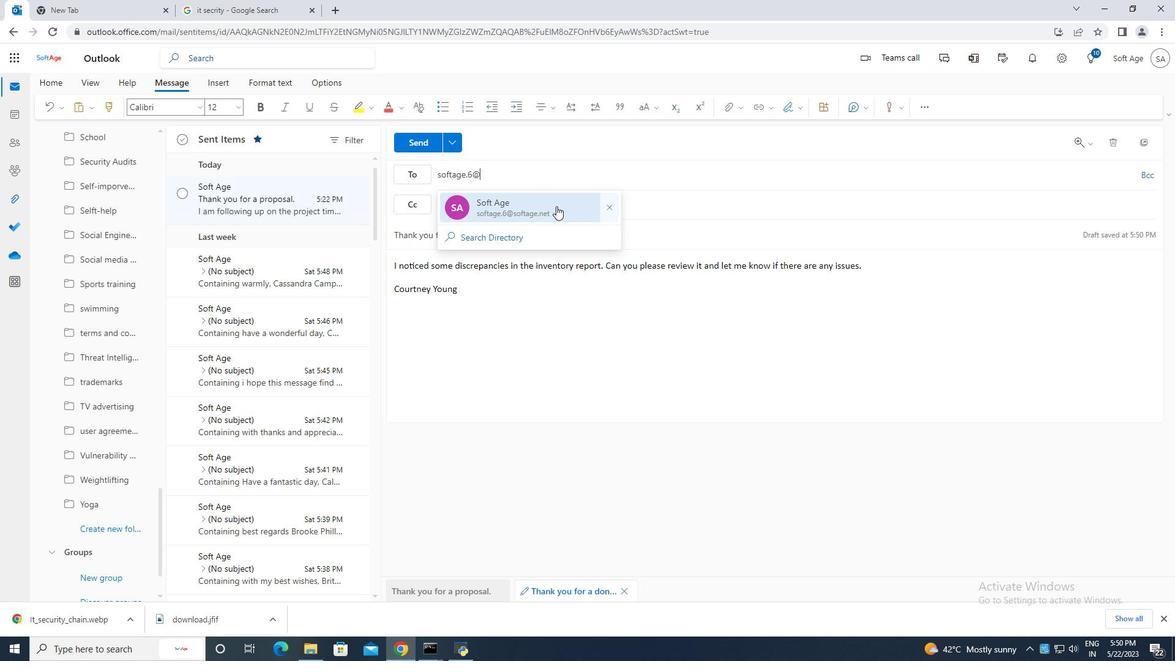 
Action: Mouse moved to (98, 530)
Screenshot: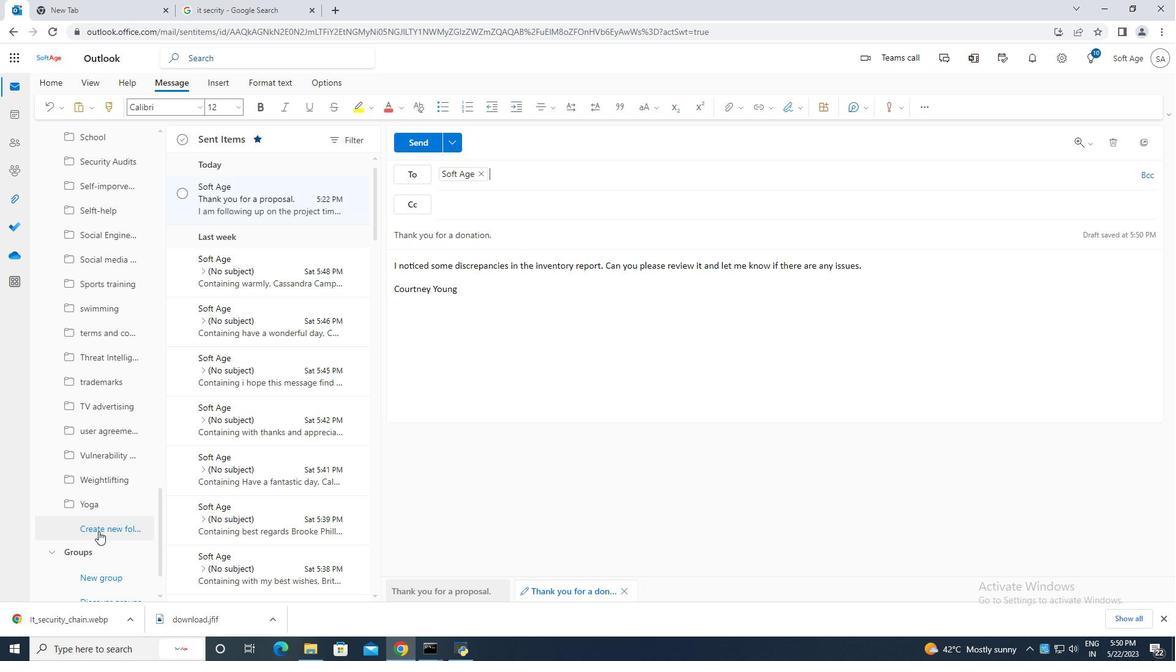 
Action: Mouse pressed left at (98, 530)
Screenshot: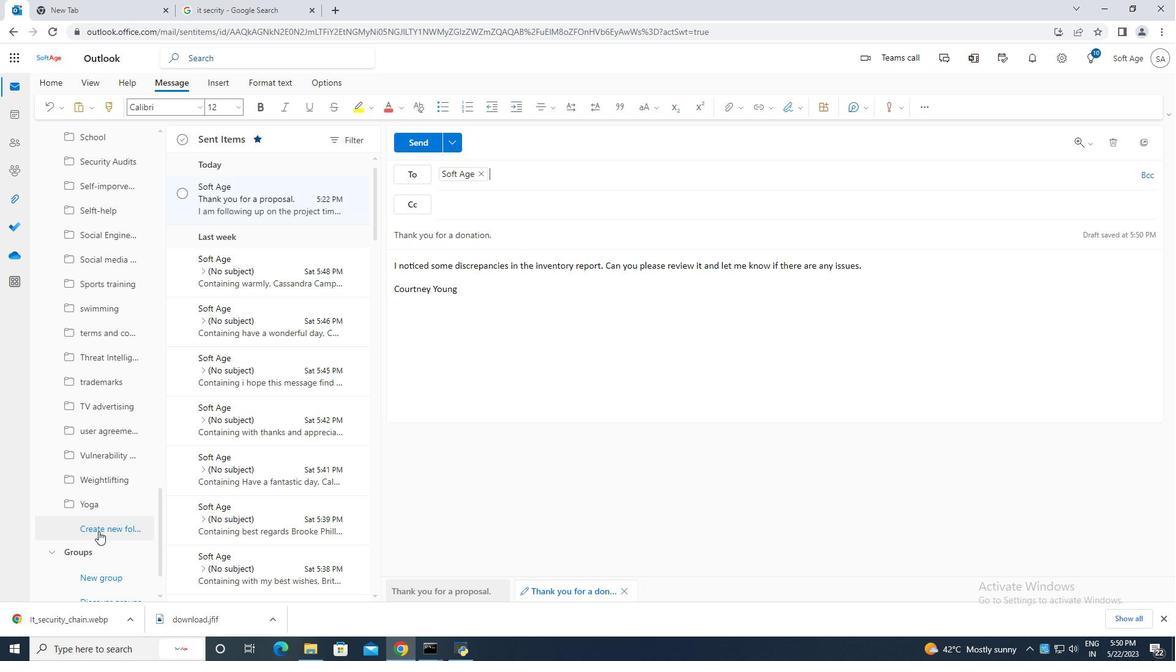 
Action: Mouse moved to (92, 527)
Screenshot: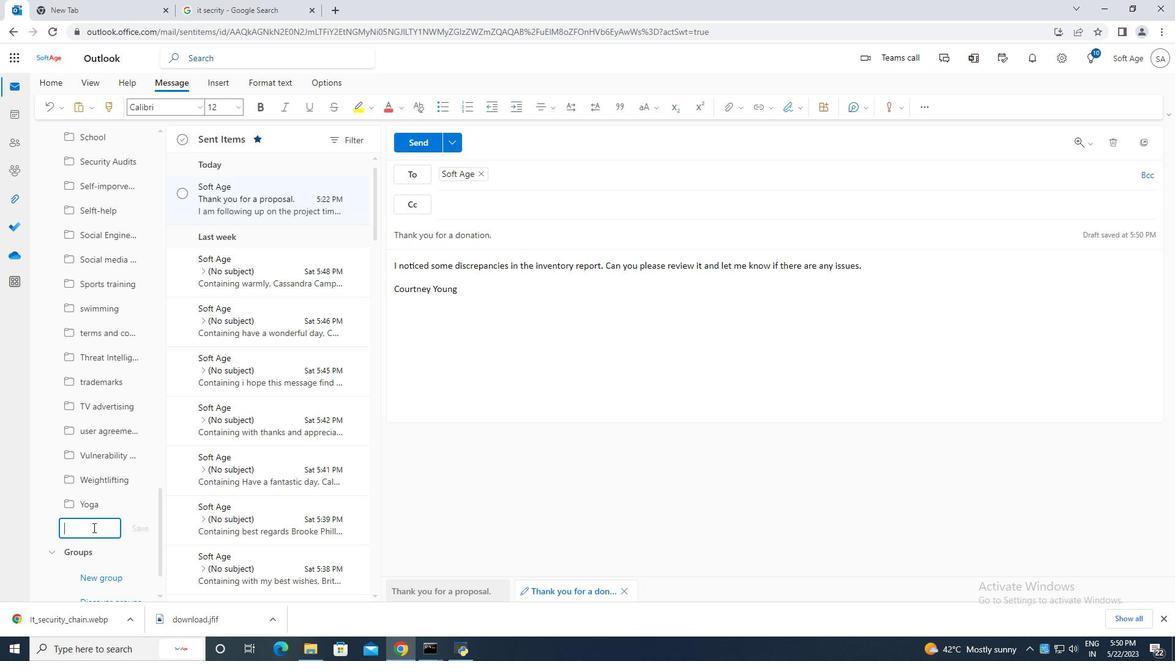 
Action: Mouse pressed left at (92, 527)
Screenshot: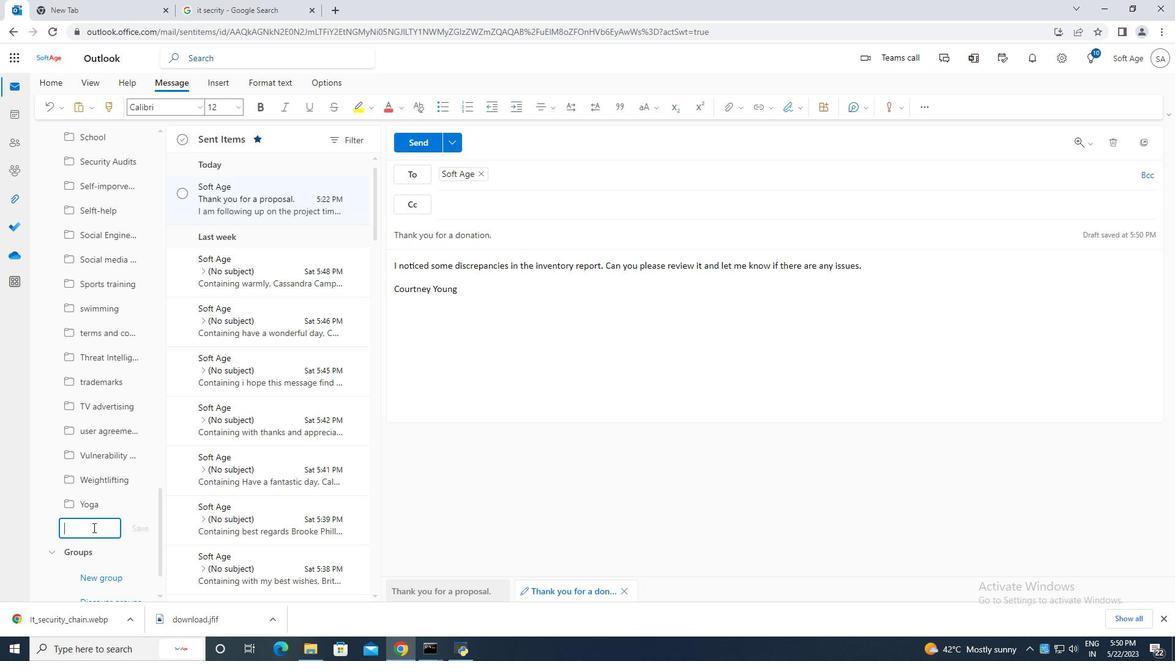 
Action: Mouse moved to (96, 525)
Screenshot: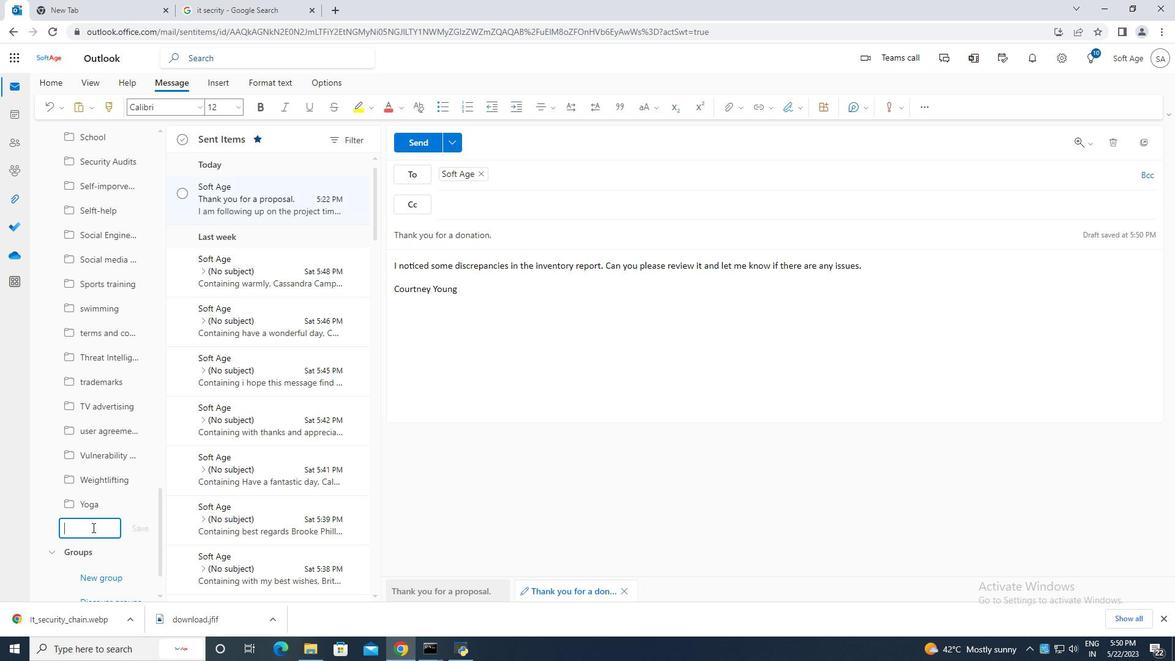 
Action: Key pressed <Key.caps_lock>I<Key.caps_lock>nfluencer<Key.space>marketing
Screenshot: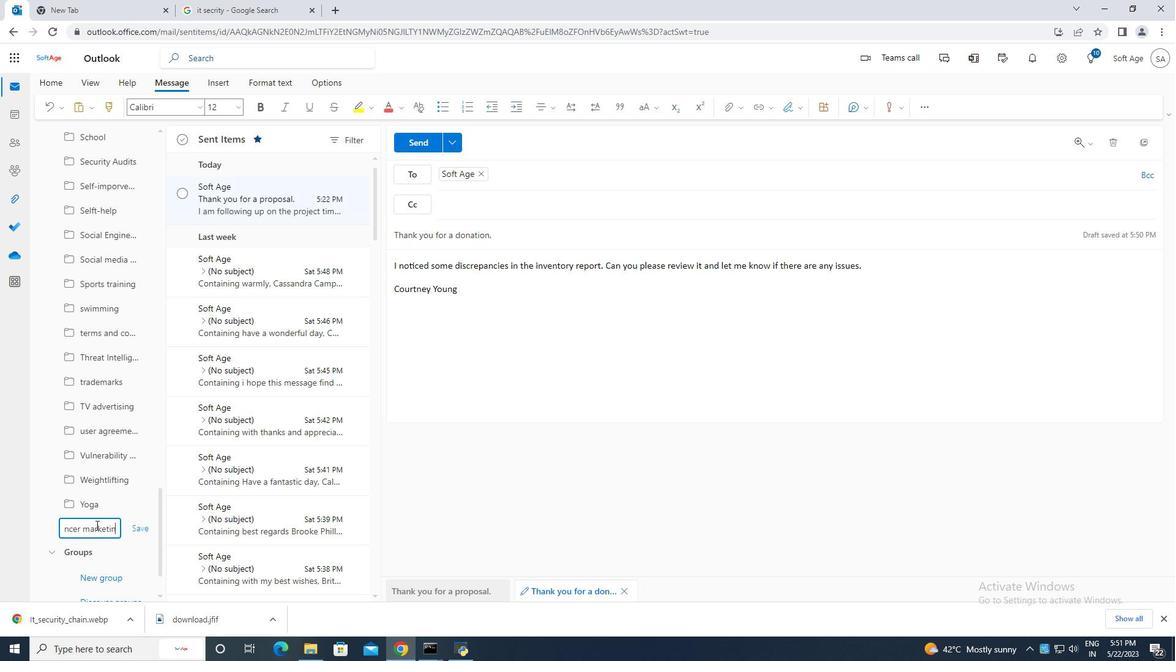 
Action: Mouse moved to (138, 527)
Screenshot: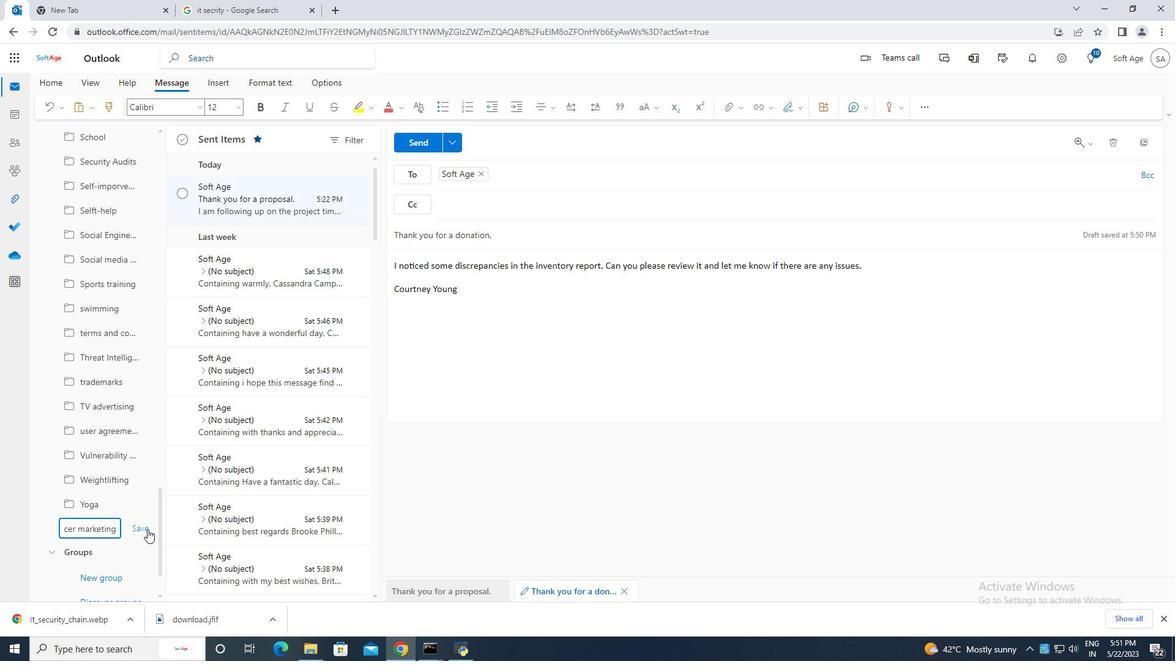 
Action: Mouse pressed left at (138, 527)
Screenshot: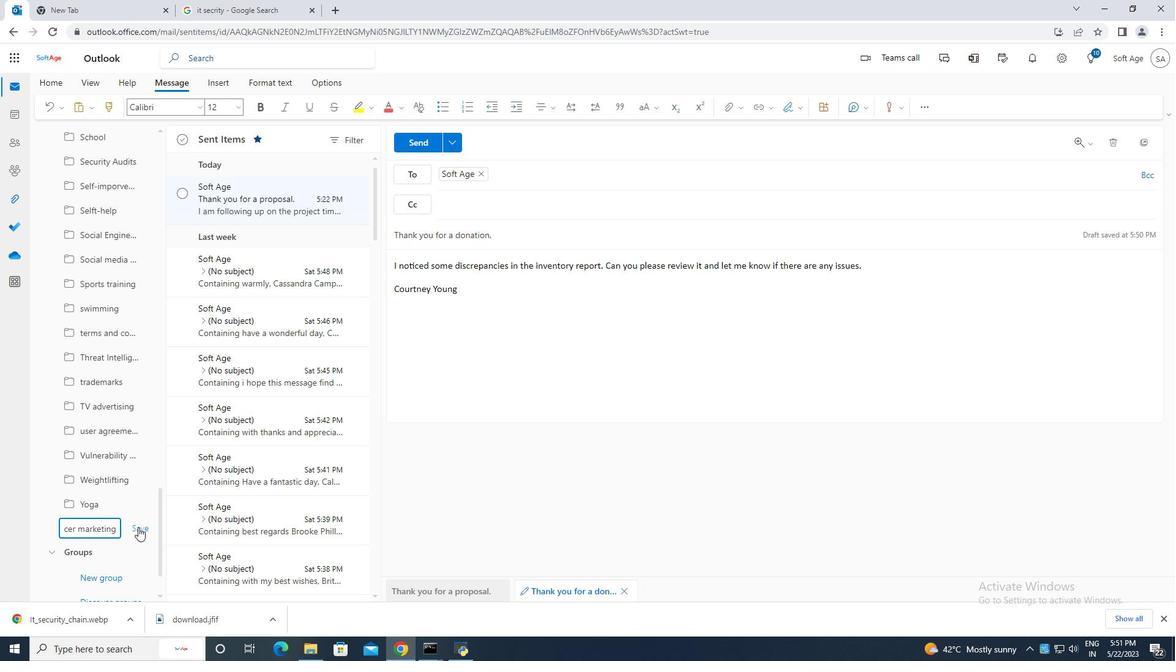 
Action: Mouse moved to (427, 142)
Screenshot: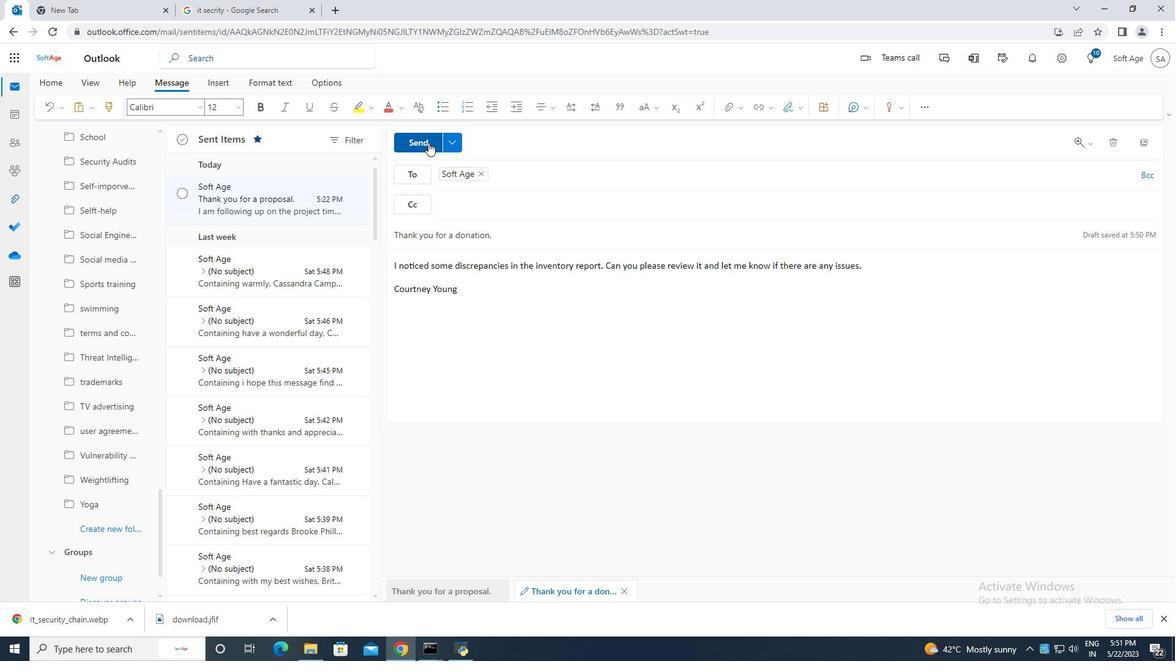 
Action: Mouse pressed left at (427, 142)
Screenshot: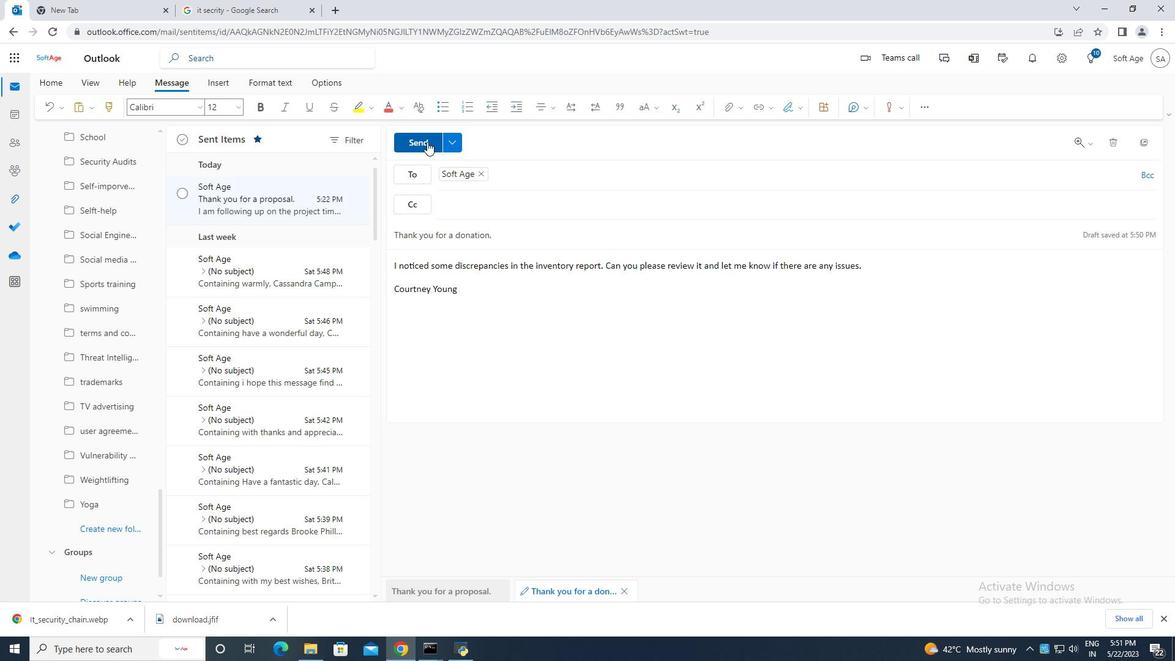 
Action: Mouse moved to (184, 191)
Screenshot: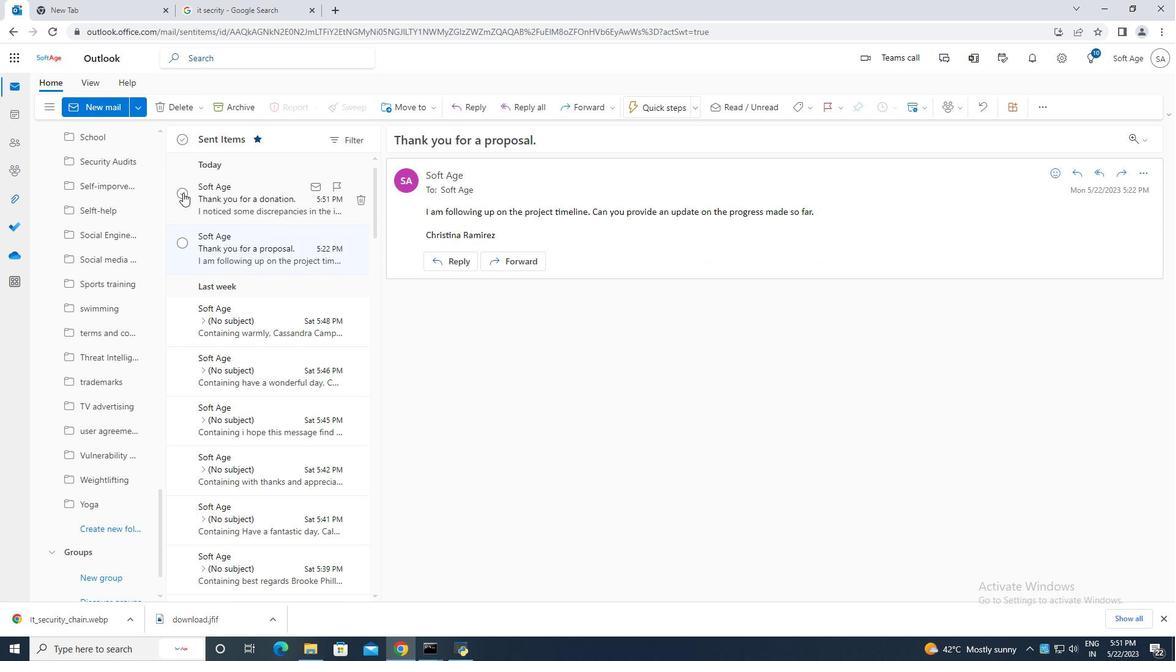 
Action: Mouse pressed left at (184, 191)
Screenshot: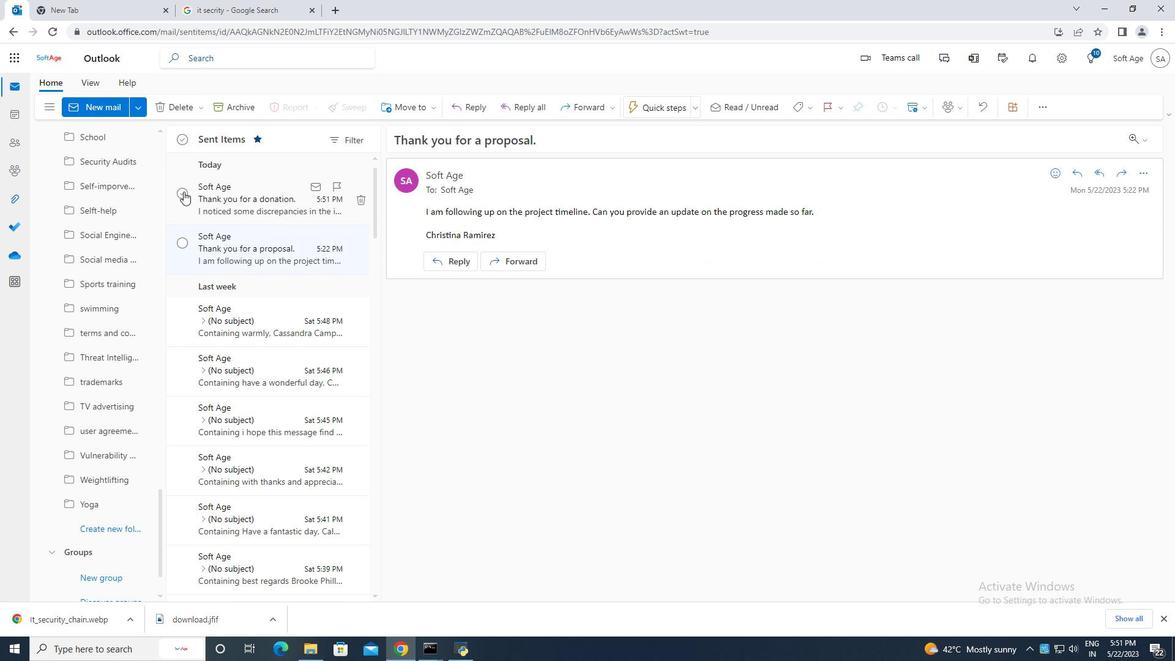 
Action: Mouse moved to (430, 109)
Screenshot: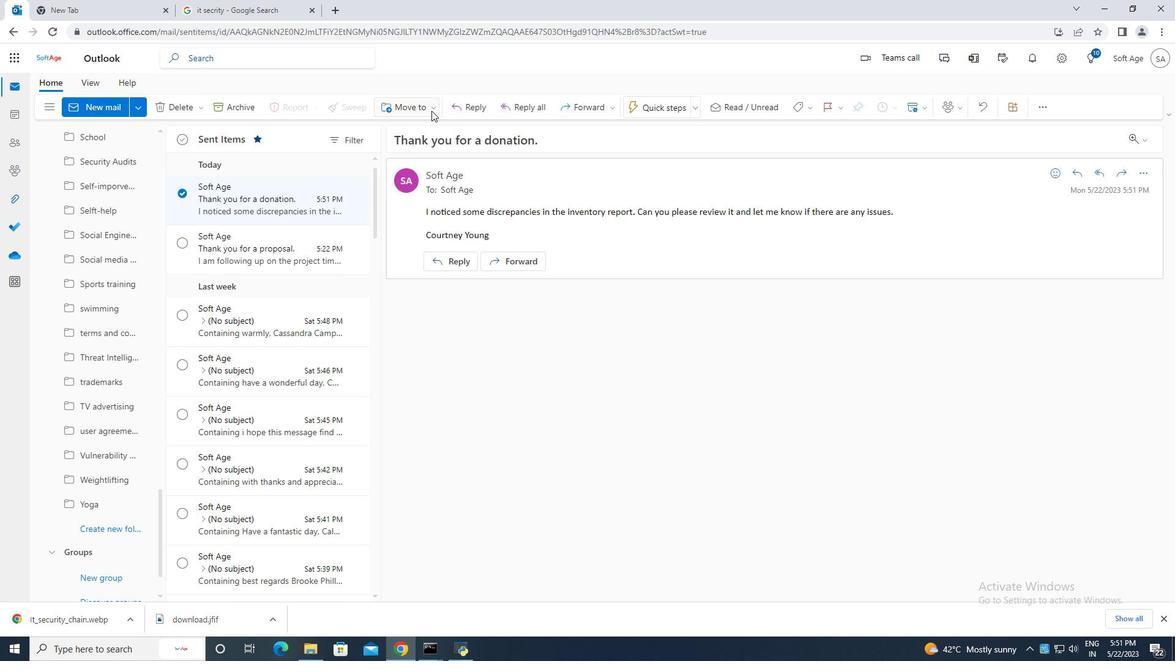 
Action: Mouse pressed left at (430, 109)
Screenshot: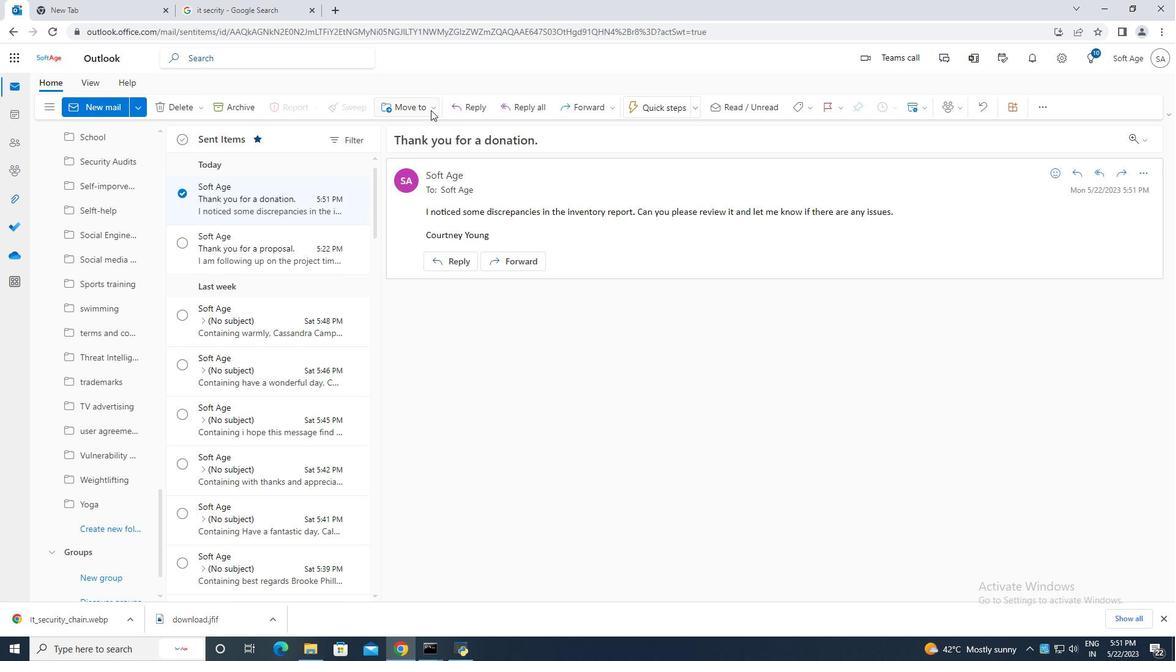 
Action: Mouse moved to (432, 128)
Screenshot: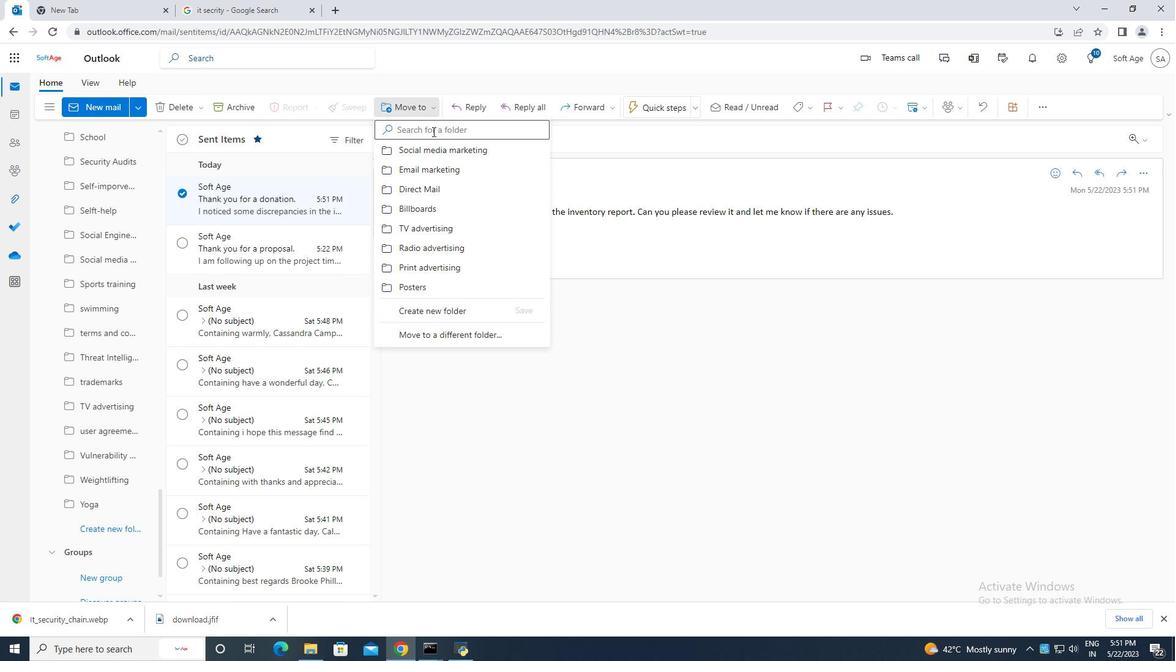 
Action: Mouse pressed left at (432, 128)
Screenshot: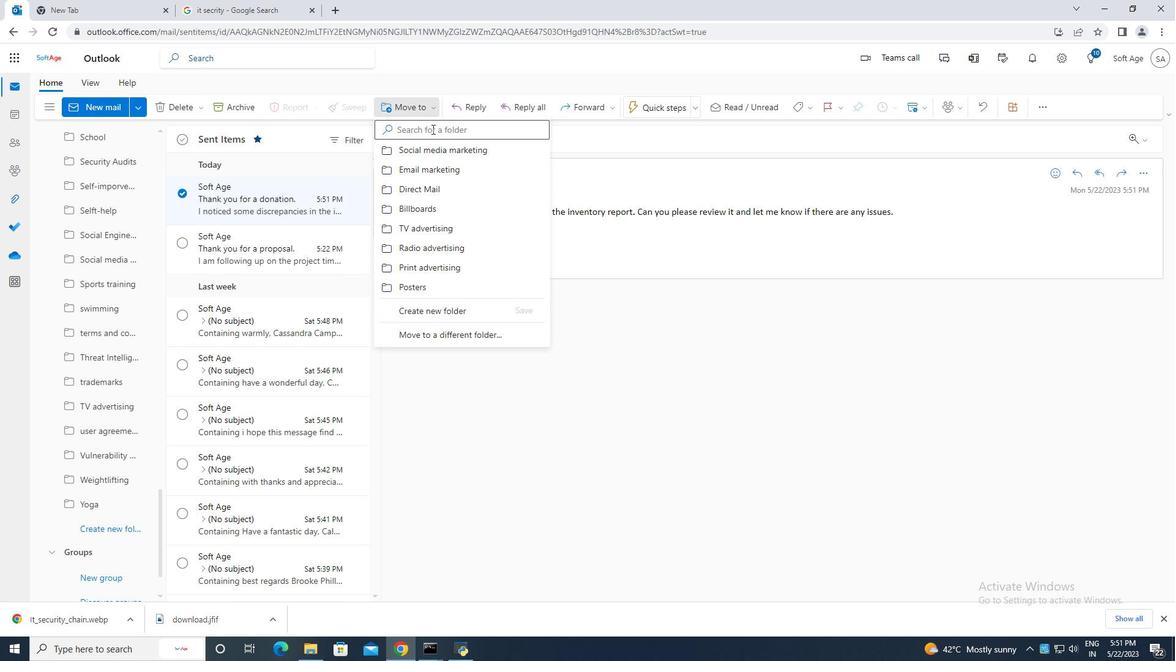 
Action: Mouse moved to (432, 125)
Screenshot: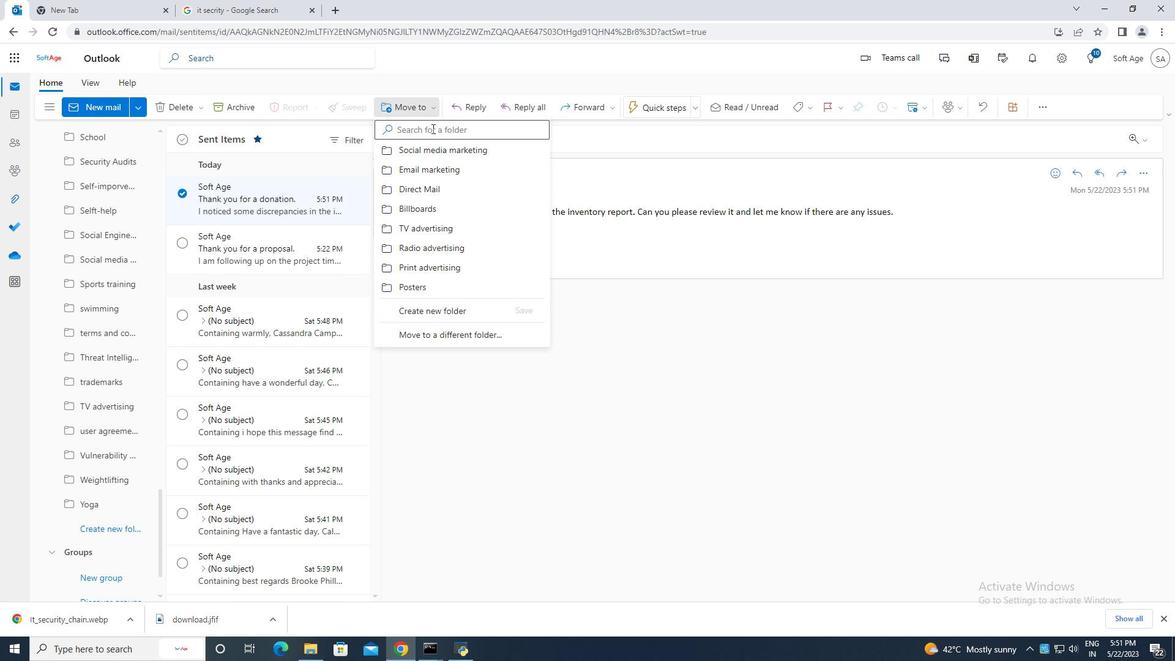 
Action: Key pressed influencer<Key.space>
Screenshot: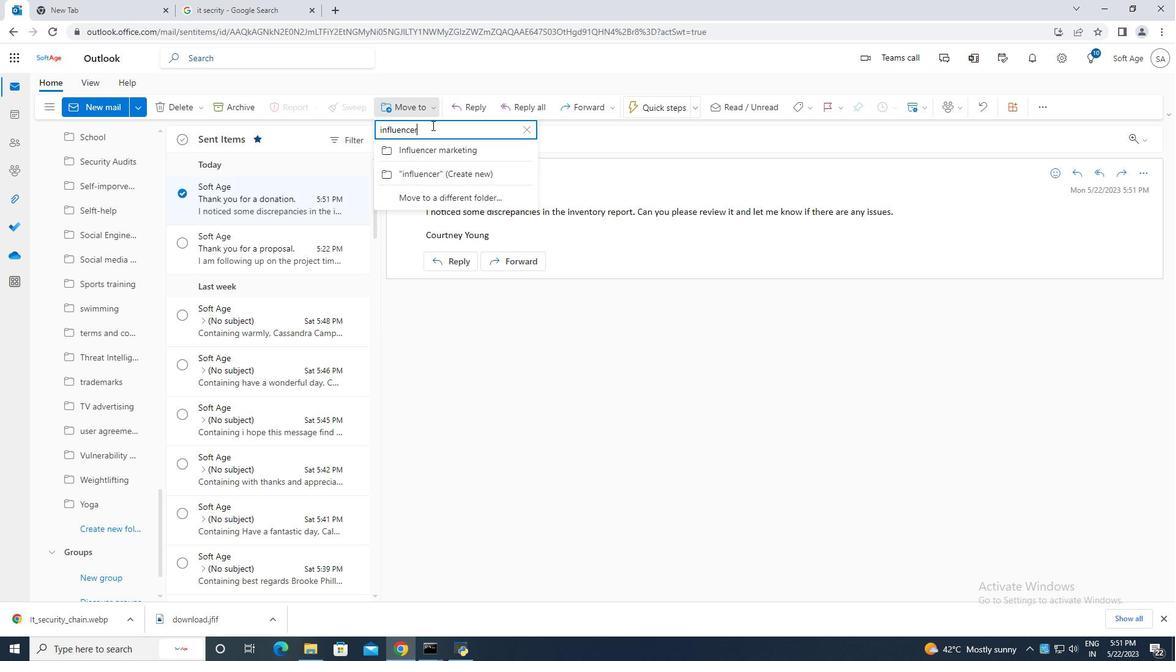 
Action: Mouse moved to (456, 153)
Screenshot: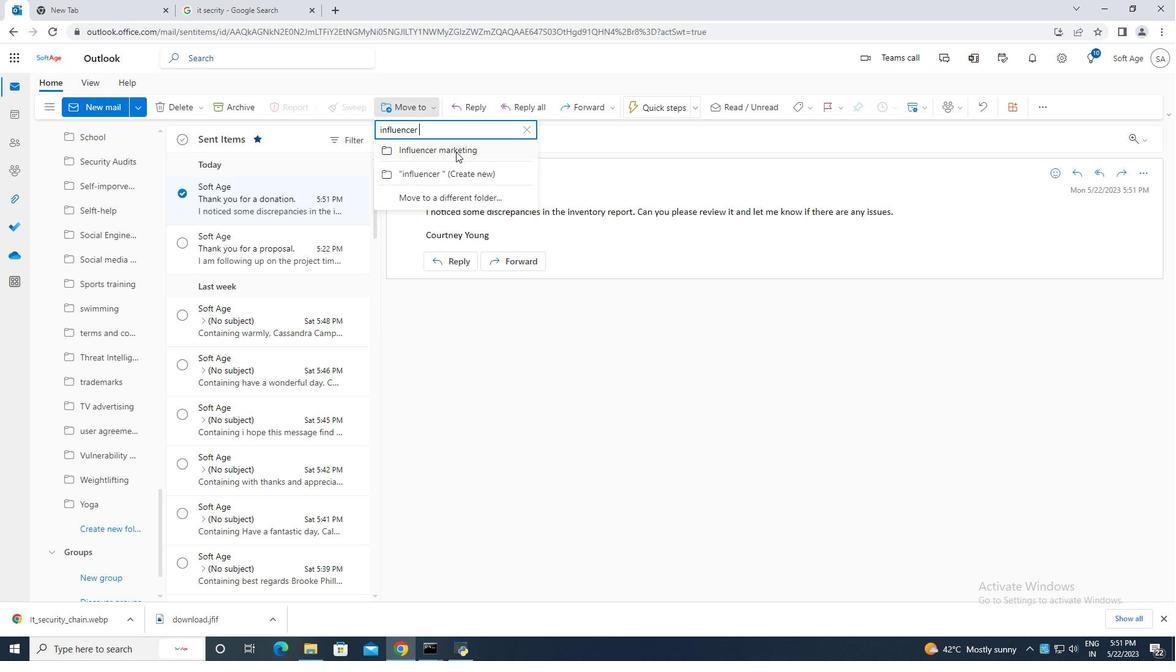 
Action: Mouse pressed left at (456, 153)
Screenshot: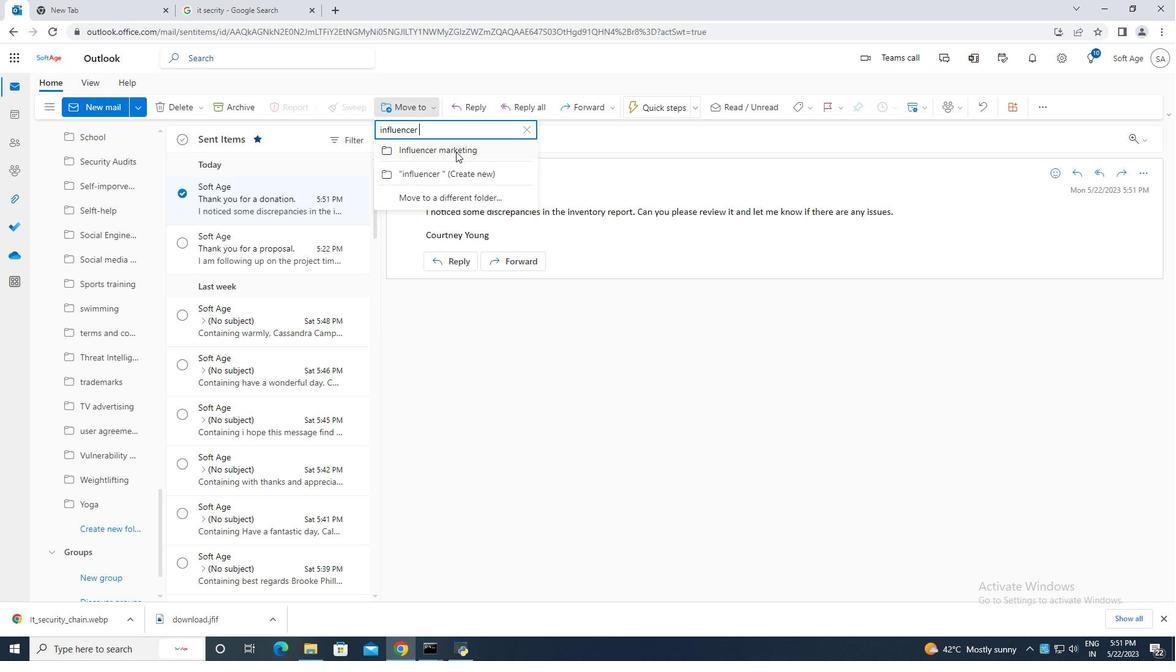 
Action: Mouse moved to (399, 190)
Screenshot: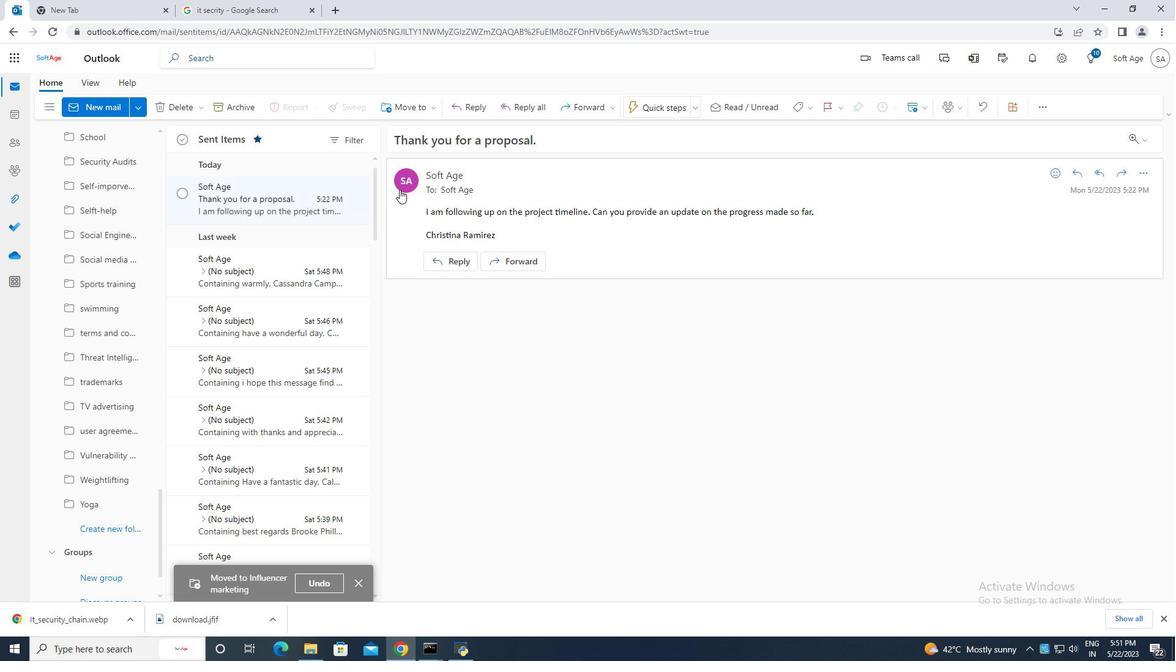 
